Task: Add a signature Devin Parker containing With best regards, Devin Parker to email address softage.1@softage.net and add a label Copyrights
Action: Mouse moved to (329, 530)
Screenshot: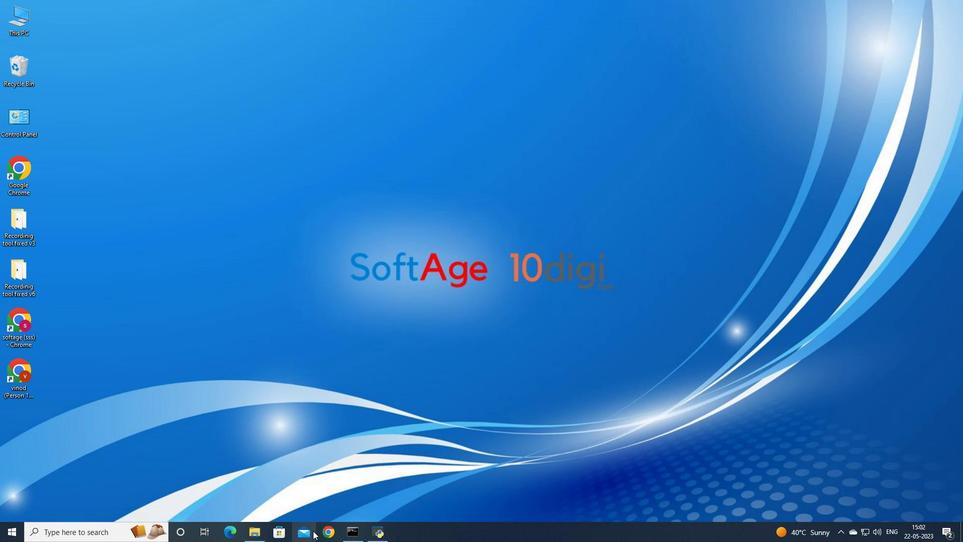 
Action: Mouse pressed left at (329, 530)
Screenshot: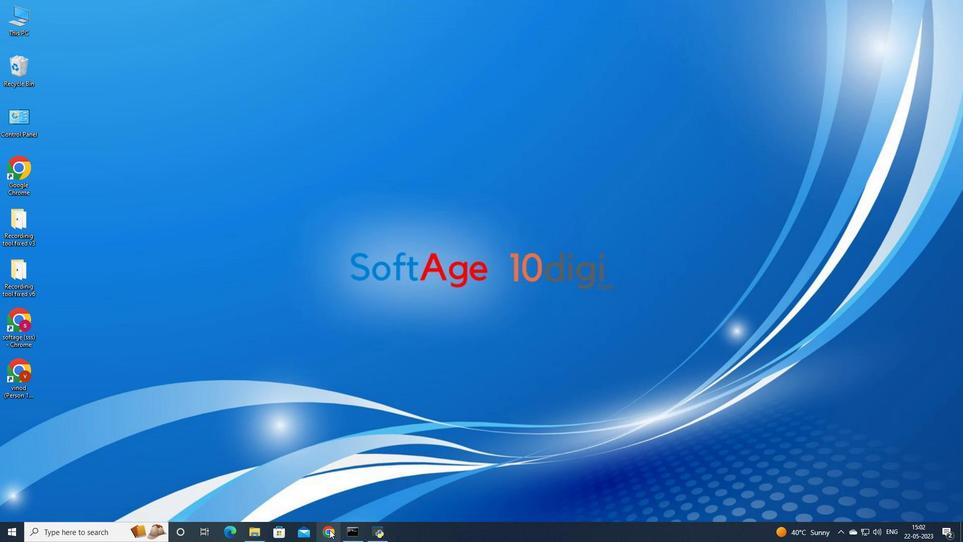 
Action: Mouse moved to (443, 320)
Screenshot: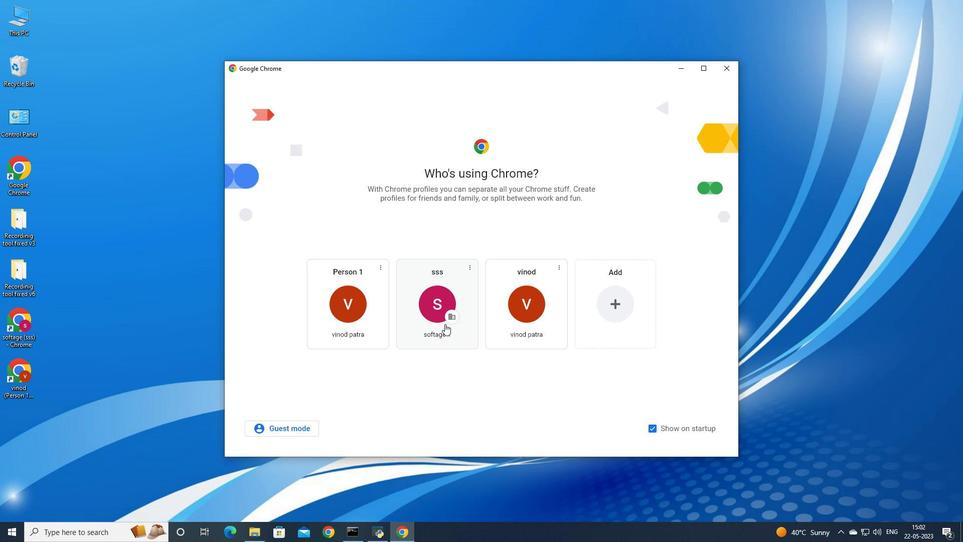
Action: Mouse pressed left at (443, 320)
Screenshot: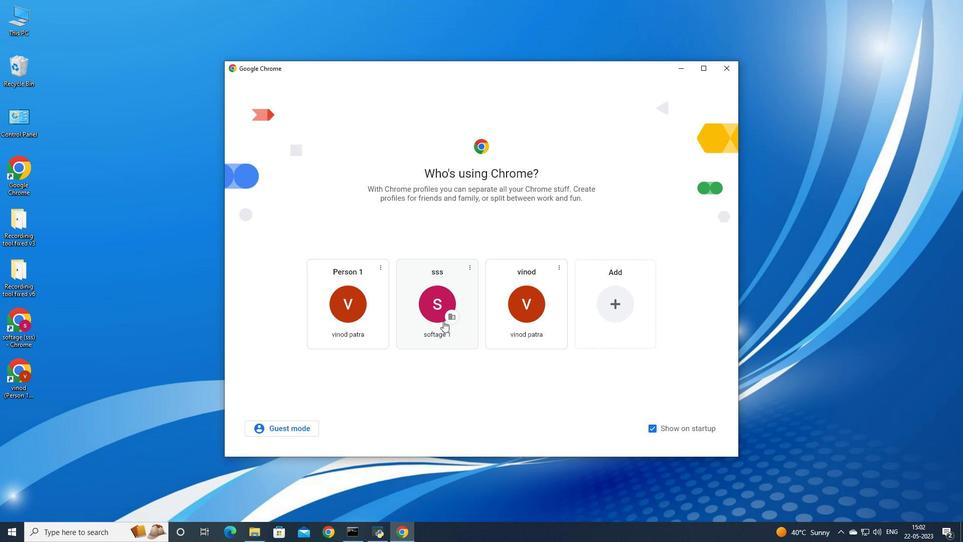 
Action: Mouse moved to (864, 45)
Screenshot: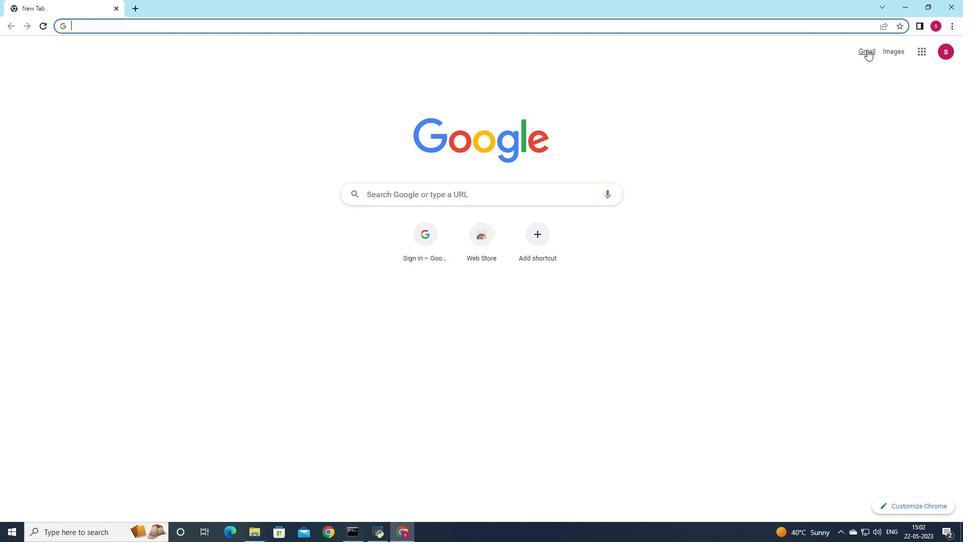 
Action: Mouse pressed left at (864, 45)
Screenshot: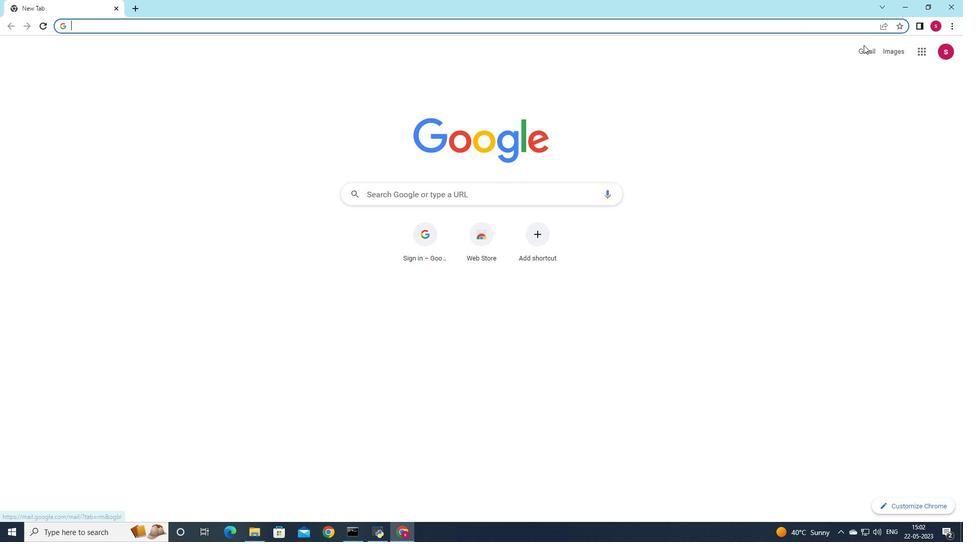 
Action: Mouse moved to (862, 51)
Screenshot: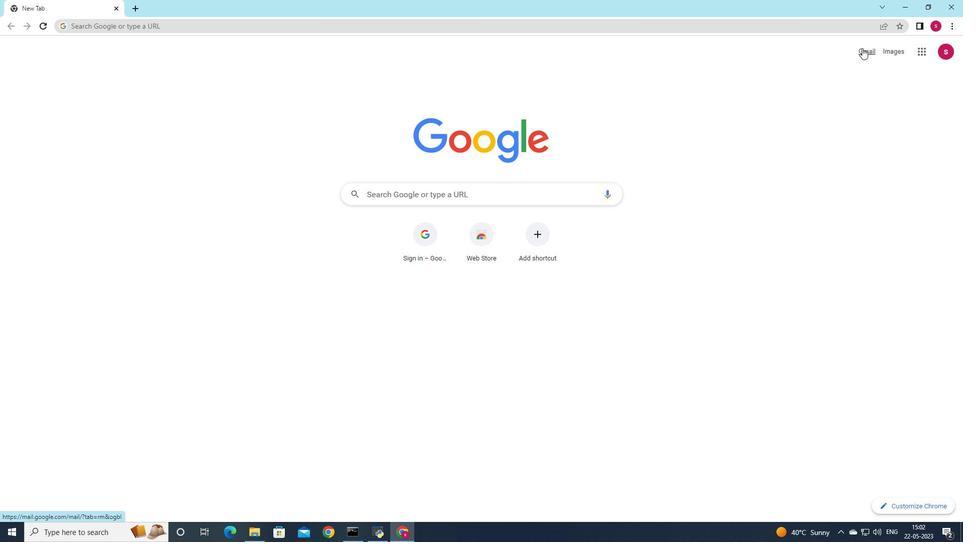 
Action: Mouse pressed left at (862, 51)
Screenshot: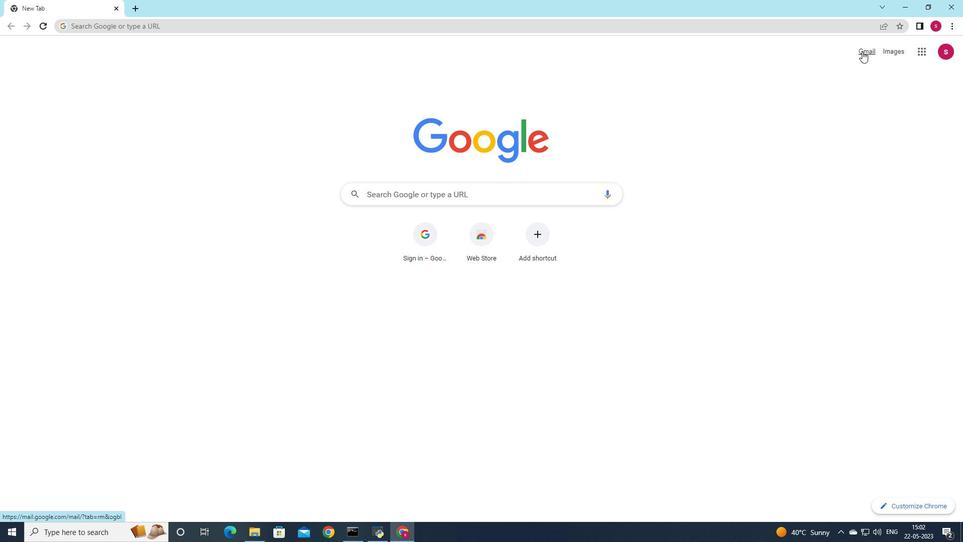 
Action: Mouse moved to (851, 68)
Screenshot: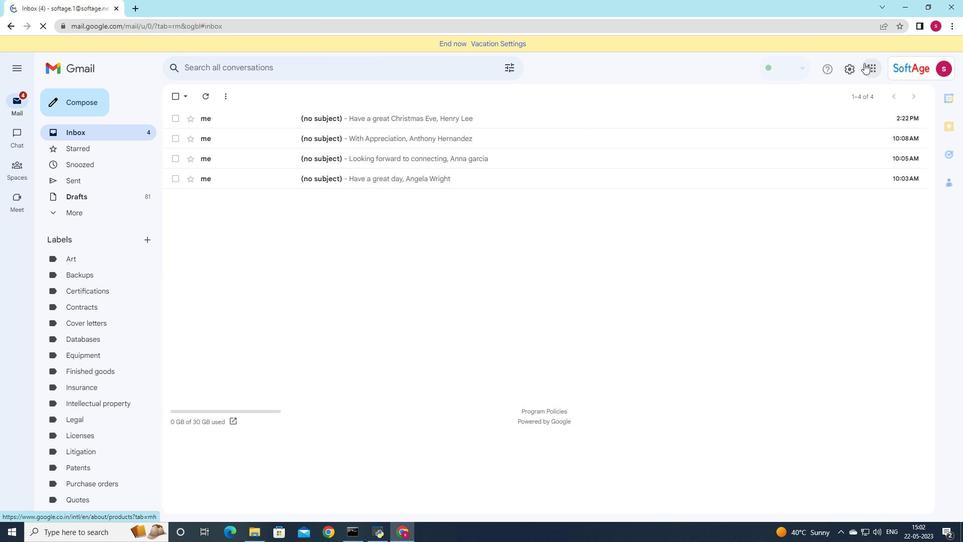 
Action: Mouse pressed left at (851, 68)
Screenshot: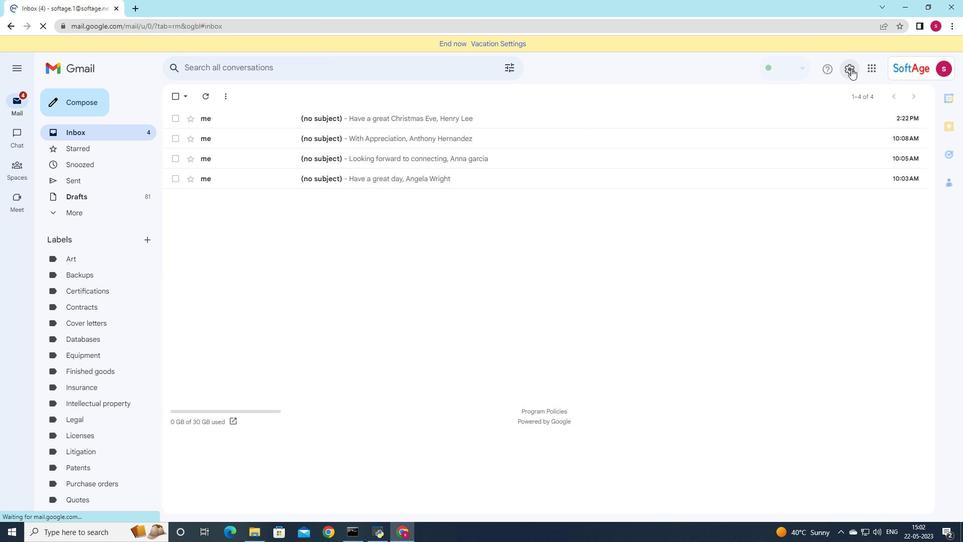 
Action: Mouse moved to (851, 69)
Screenshot: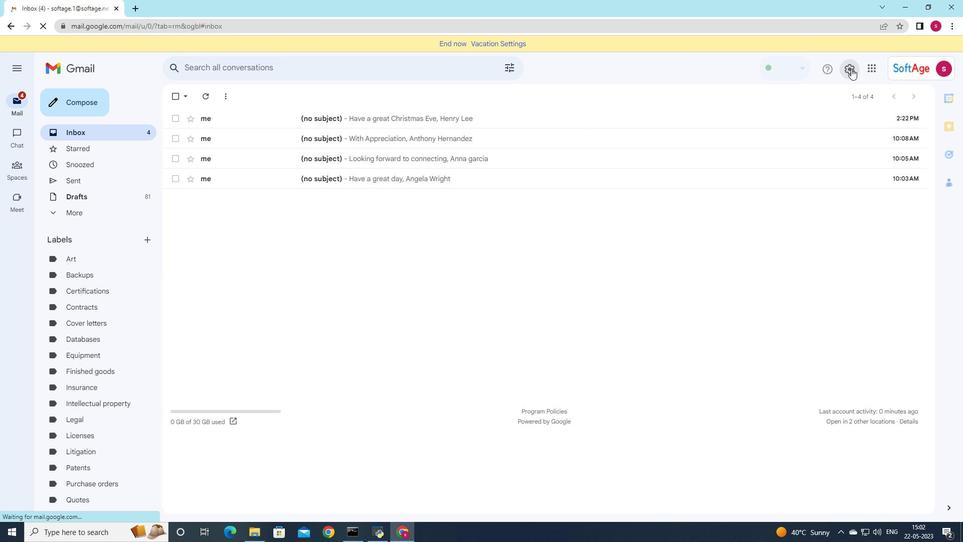 
Action: Mouse pressed left at (851, 69)
Screenshot: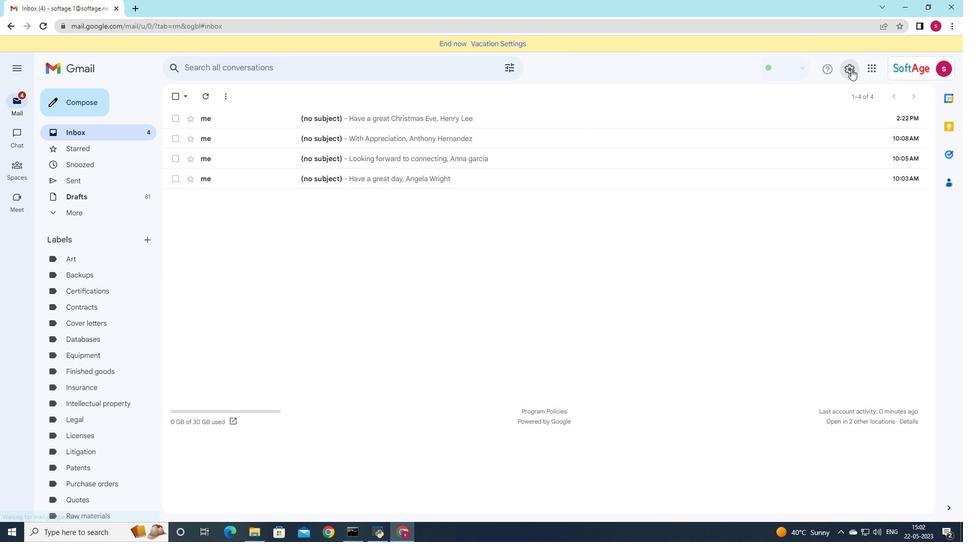 
Action: Mouse pressed left at (851, 69)
Screenshot: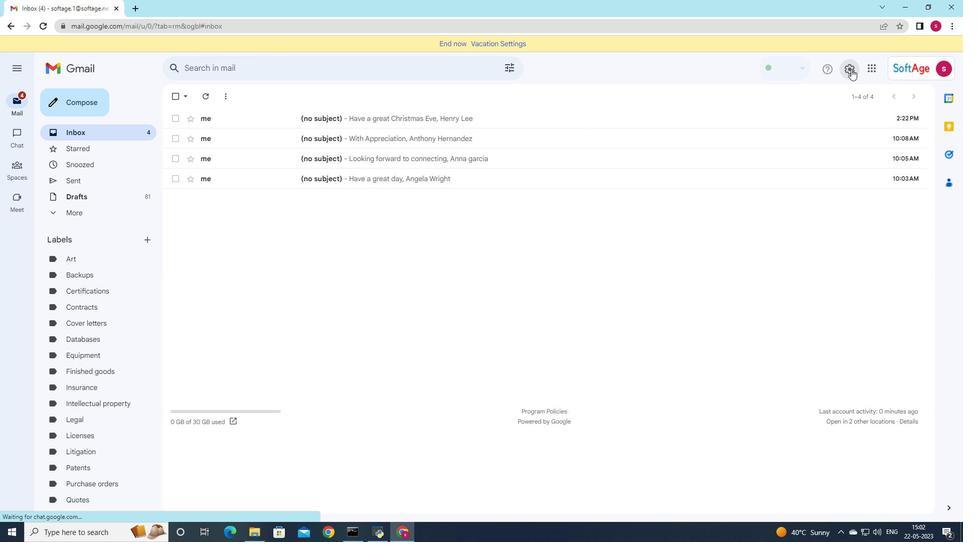 
Action: Mouse moved to (891, 120)
Screenshot: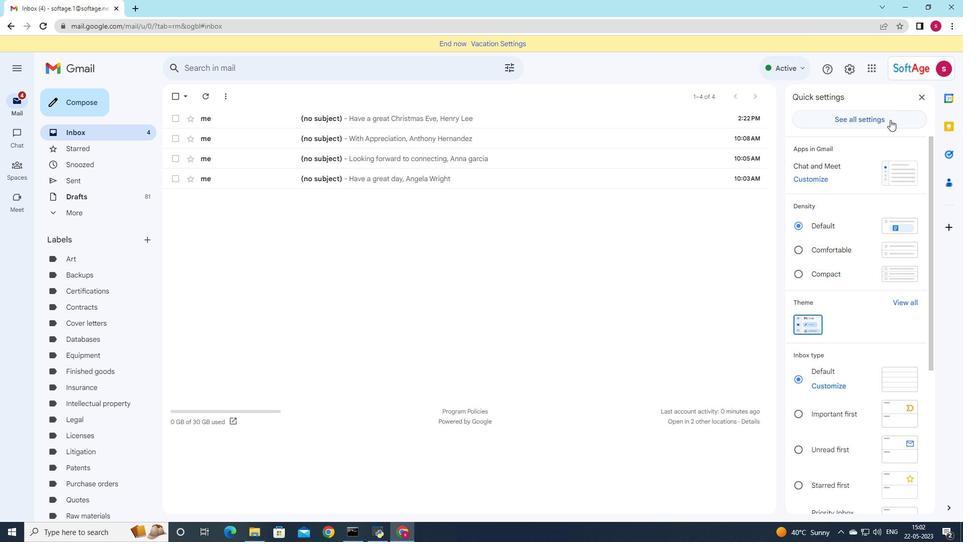 
Action: Mouse pressed left at (891, 120)
Screenshot: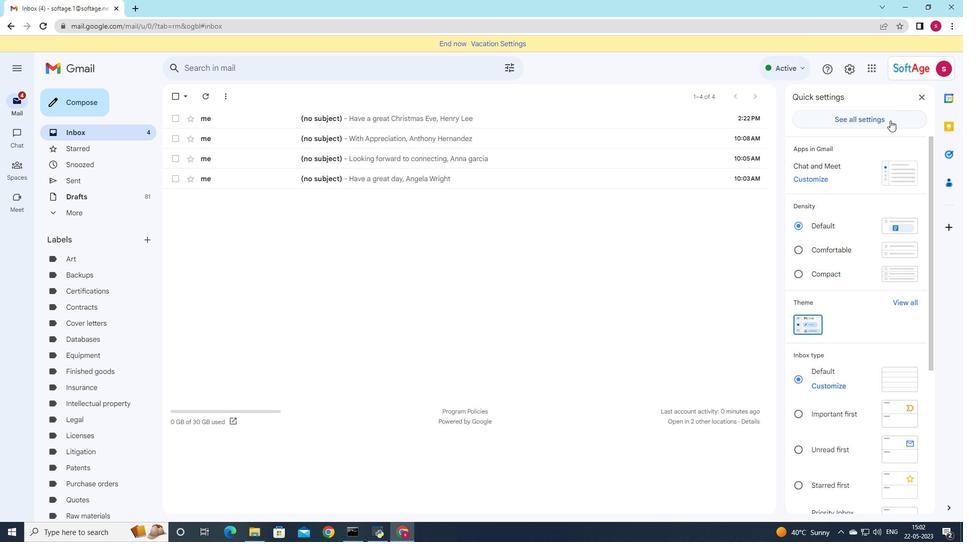 
Action: Mouse moved to (475, 218)
Screenshot: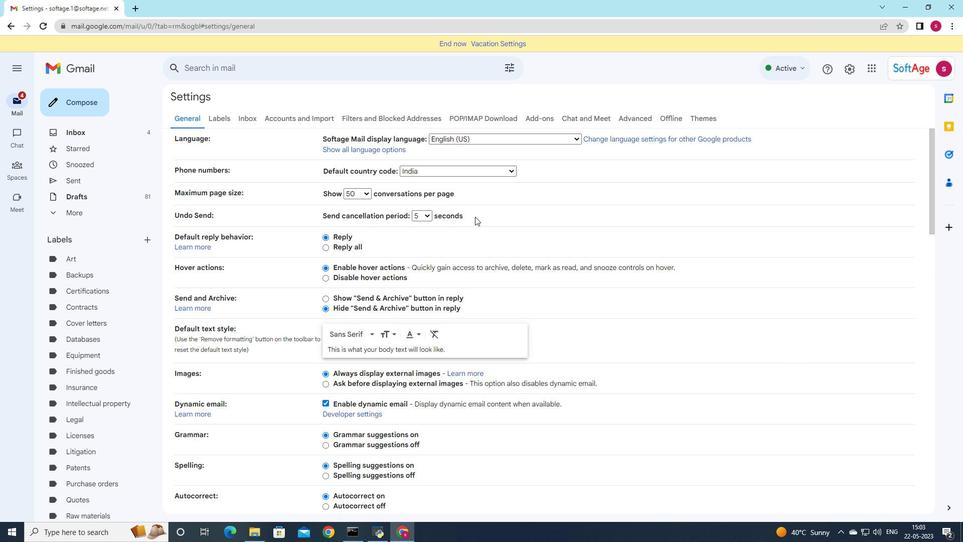 
Action: Mouse scrolled (475, 218) with delta (0, 0)
Screenshot: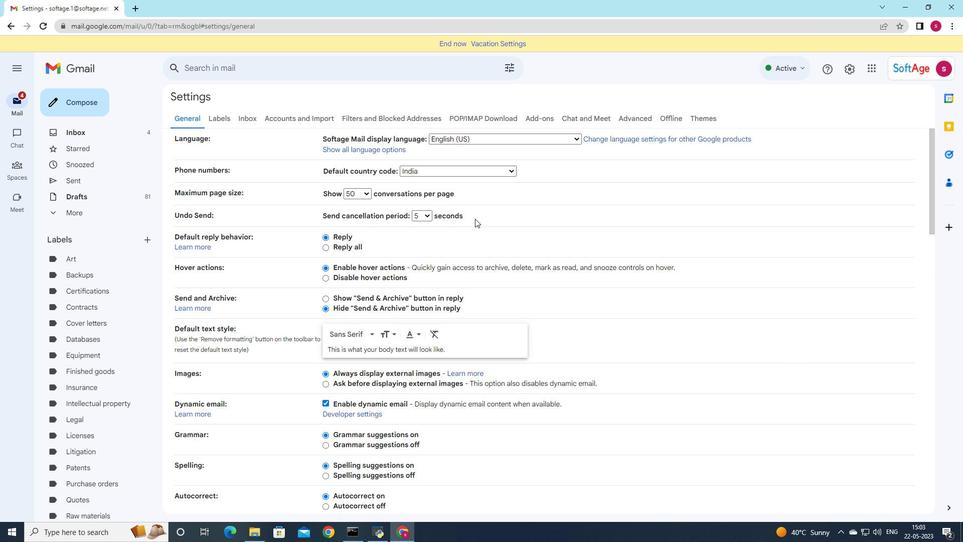 
Action: Mouse moved to (474, 227)
Screenshot: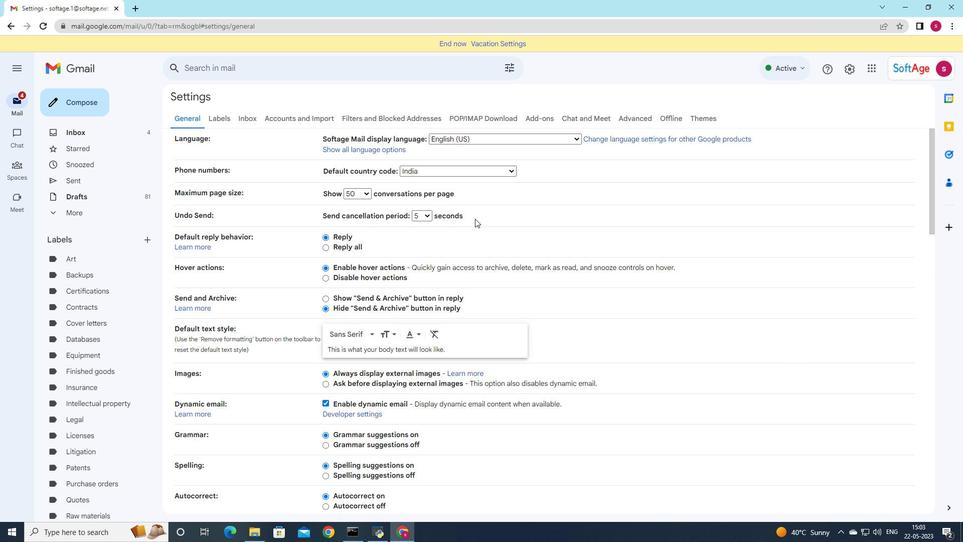 
Action: Mouse scrolled (474, 227) with delta (0, 0)
Screenshot: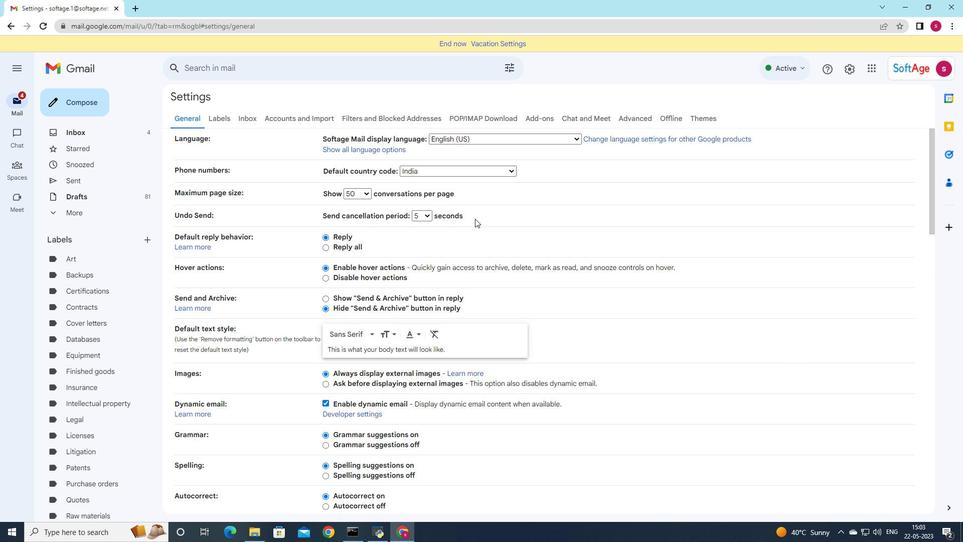 
Action: Mouse moved to (476, 231)
Screenshot: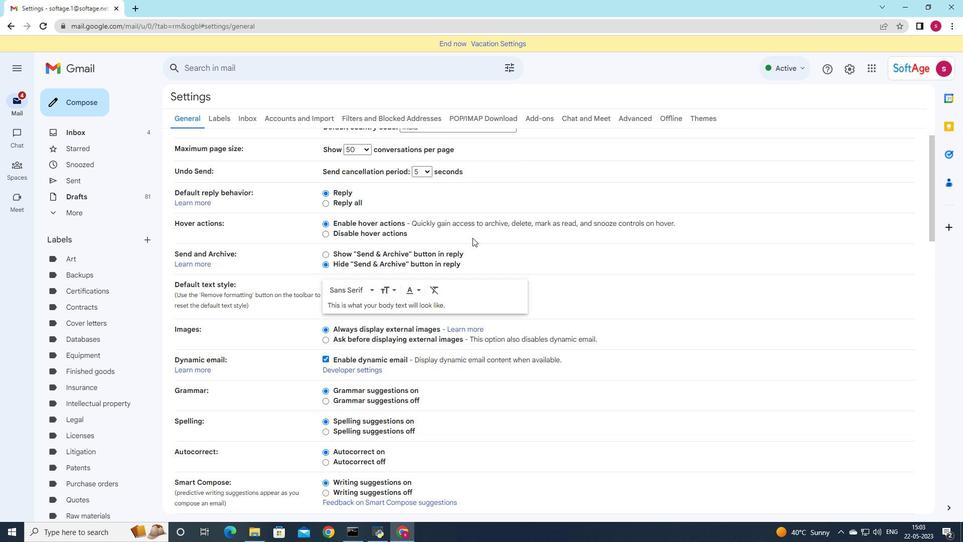 
Action: Mouse scrolled (476, 230) with delta (0, 0)
Screenshot: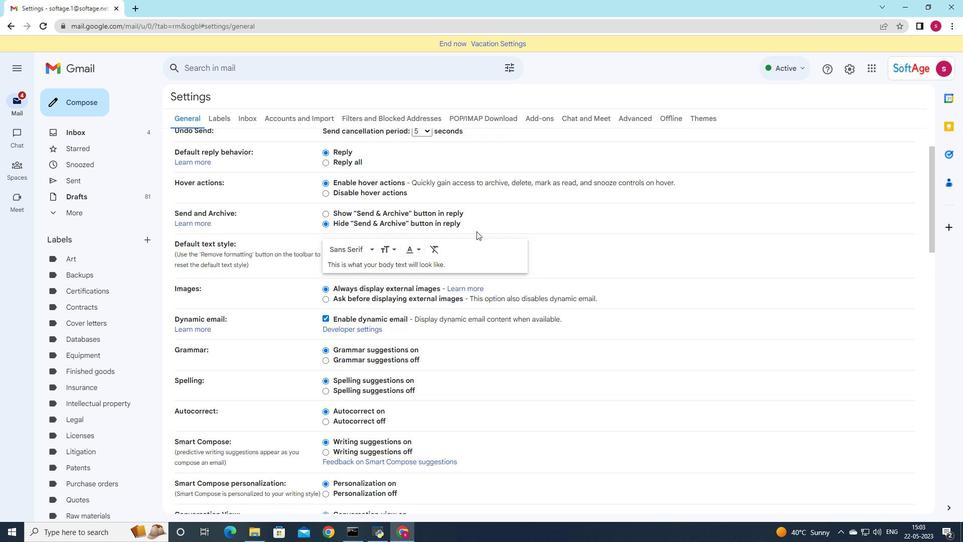 
Action: Mouse scrolled (476, 230) with delta (0, 0)
Screenshot: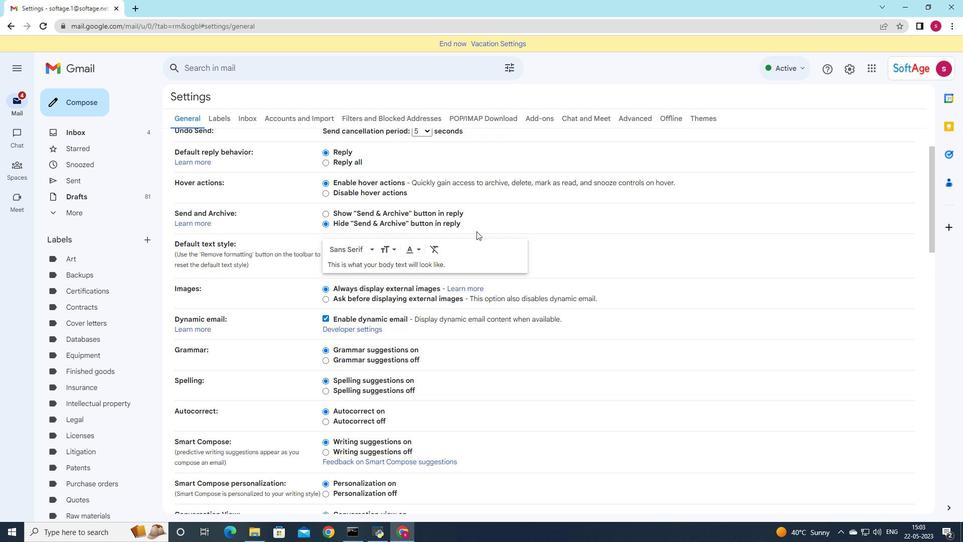 
Action: Mouse scrolled (476, 230) with delta (0, 0)
Screenshot: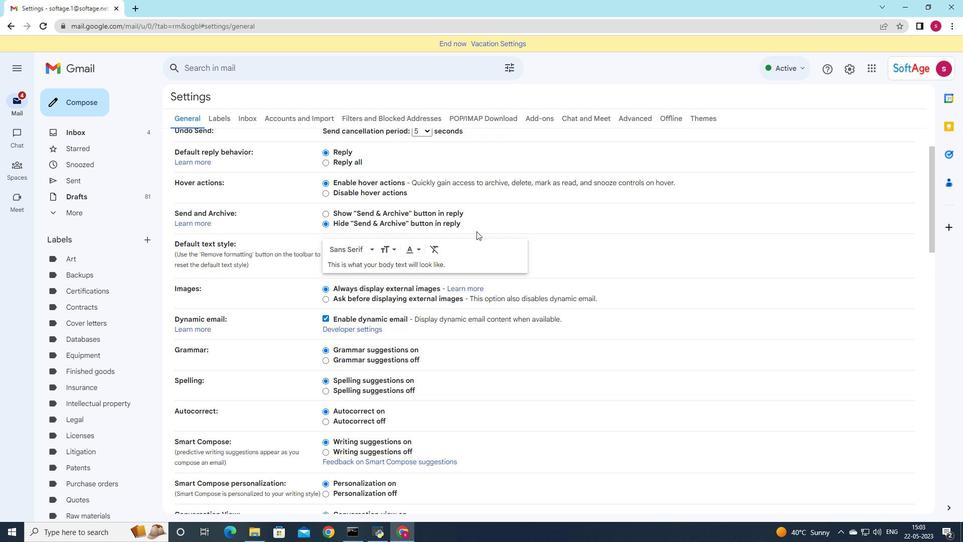 
Action: Mouse scrolled (476, 230) with delta (0, 0)
Screenshot: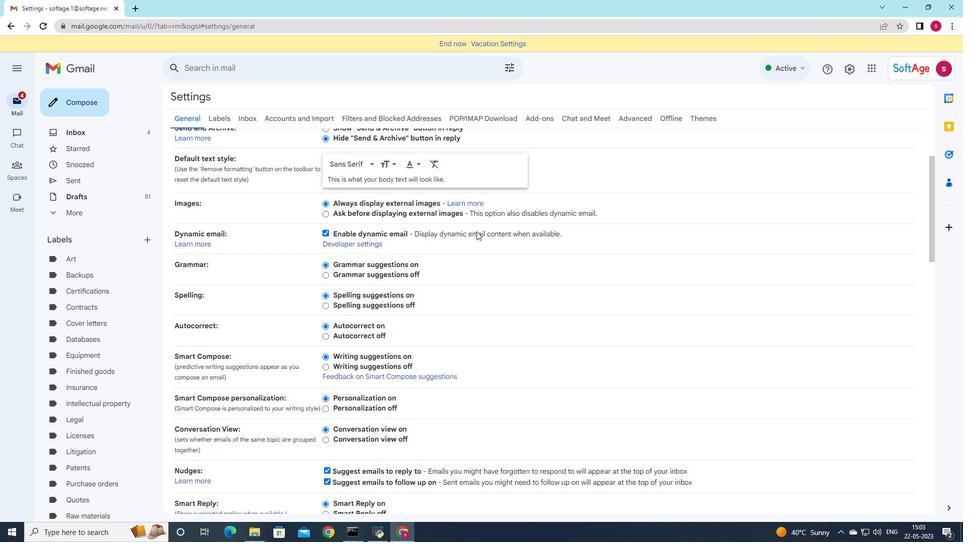 
Action: Mouse scrolled (476, 230) with delta (0, 0)
Screenshot: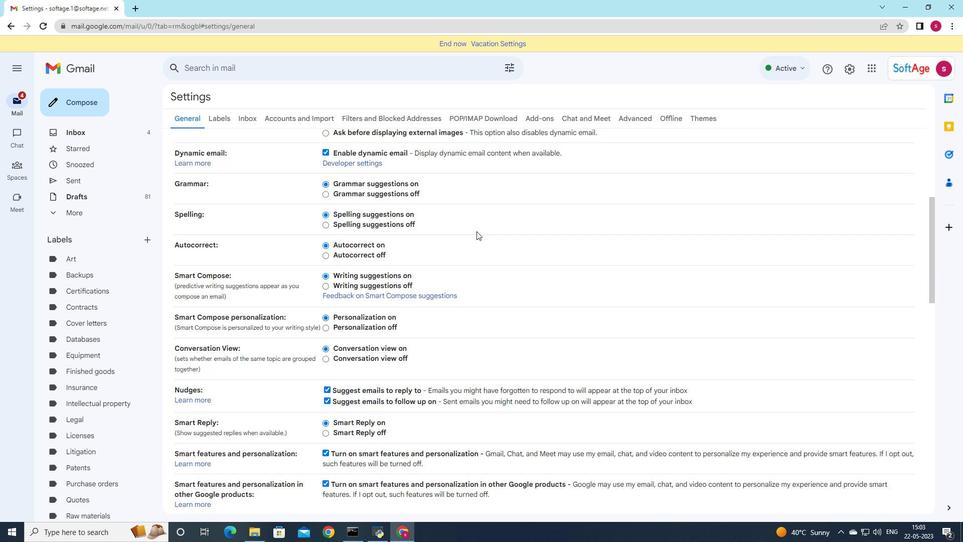 
Action: Mouse scrolled (476, 230) with delta (0, 0)
Screenshot: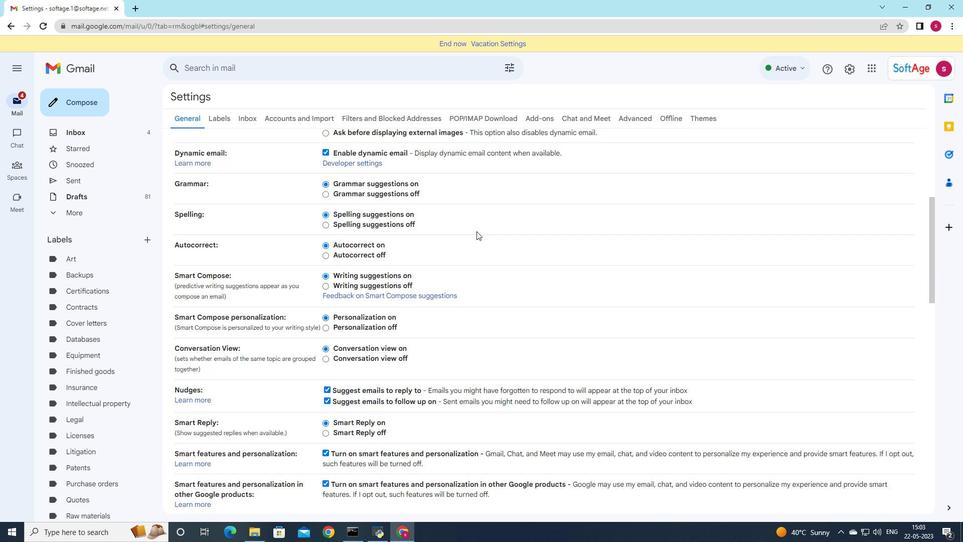 
Action: Mouse scrolled (476, 230) with delta (0, 0)
Screenshot: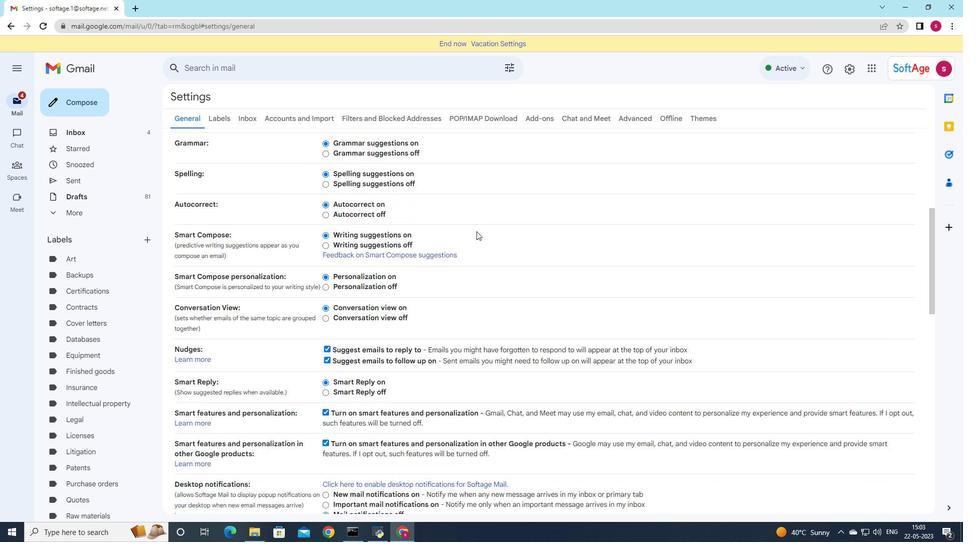 
Action: Mouse scrolled (476, 230) with delta (0, 0)
Screenshot: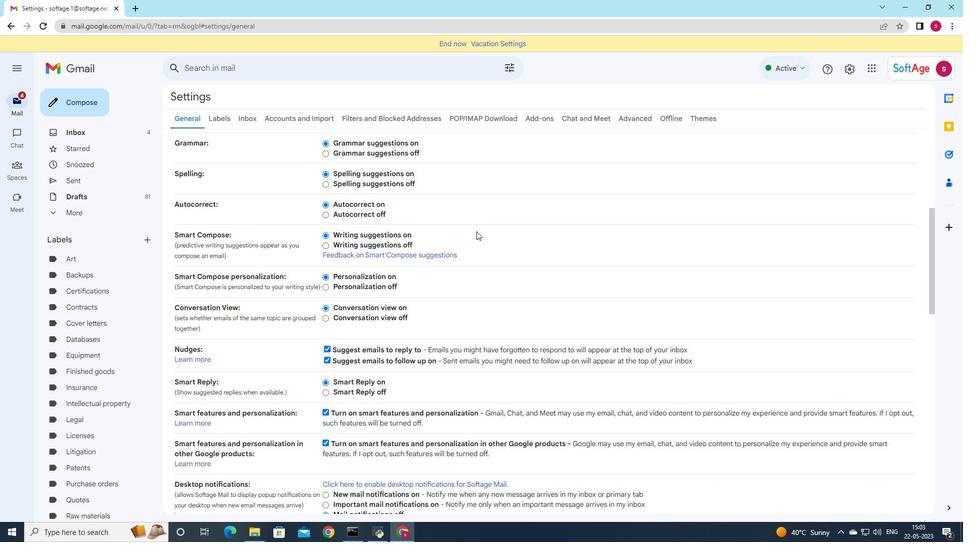 
Action: Mouse scrolled (476, 230) with delta (0, 0)
Screenshot: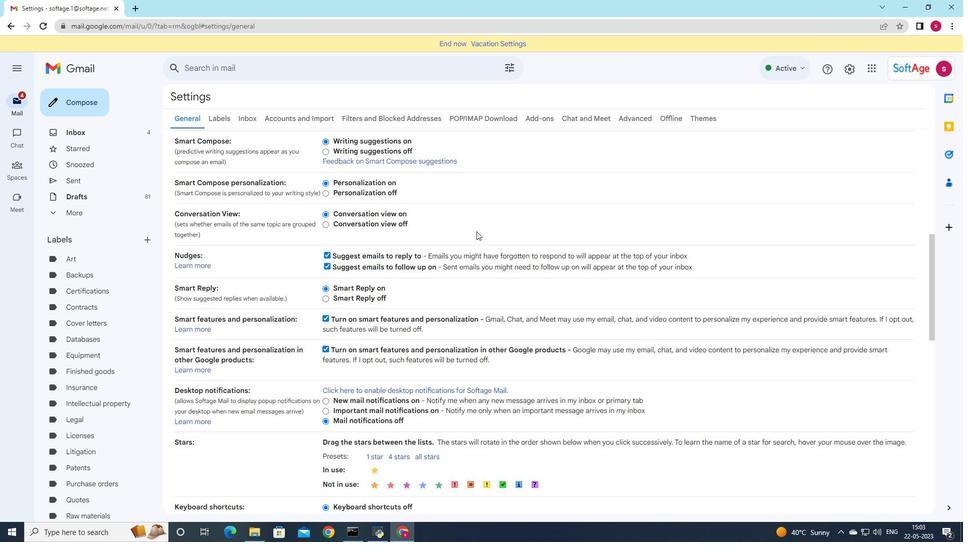 
Action: Mouse scrolled (476, 230) with delta (0, 0)
Screenshot: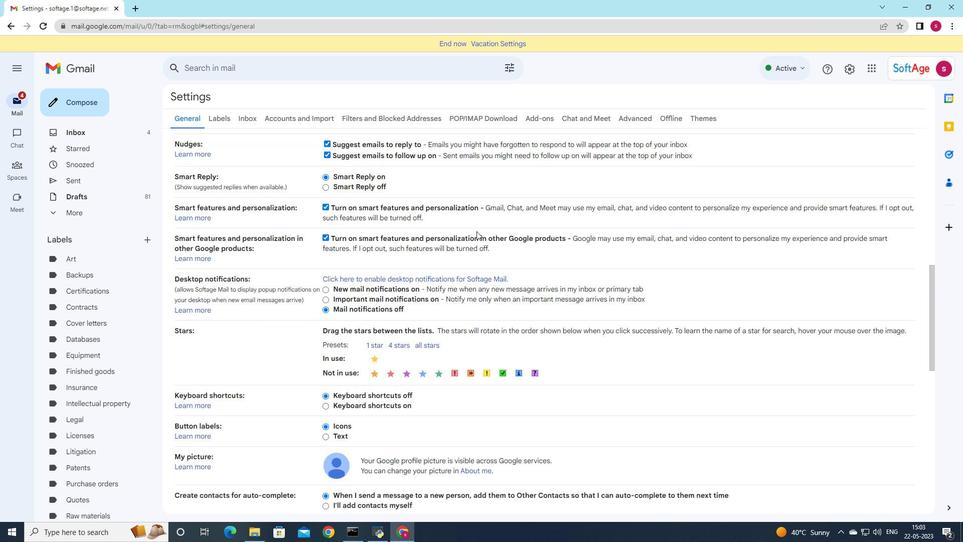 
Action: Mouse scrolled (476, 230) with delta (0, 0)
Screenshot: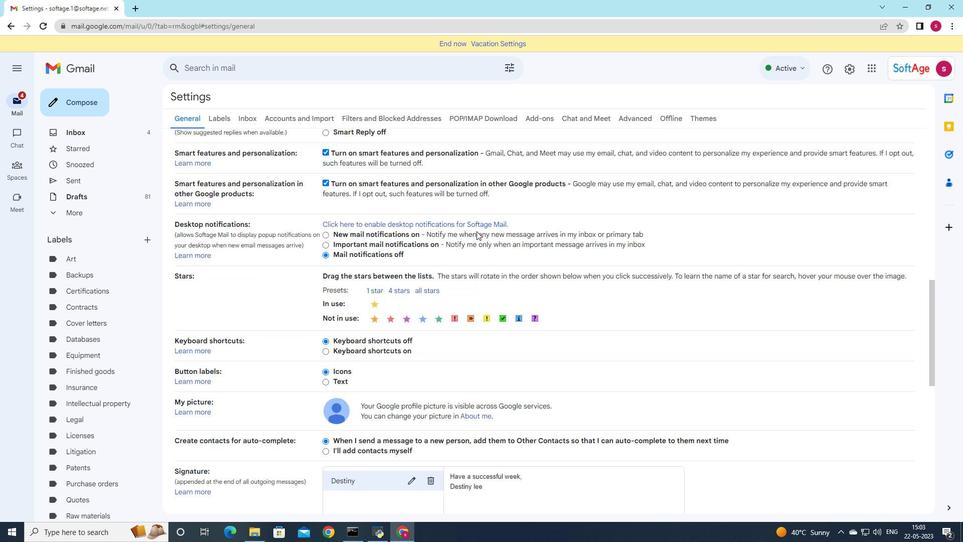 
Action: Mouse moved to (432, 379)
Screenshot: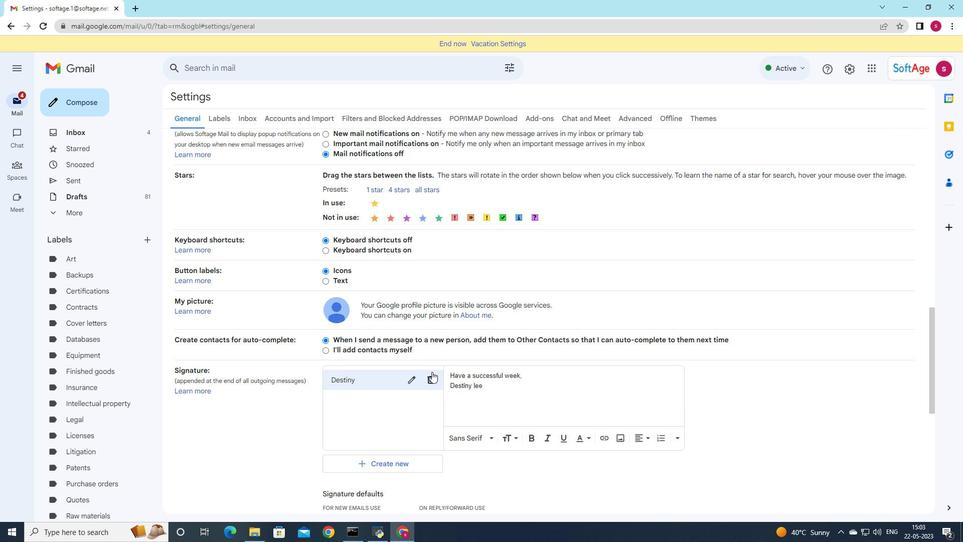 
Action: Mouse pressed left at (432, 379)
Screenshot: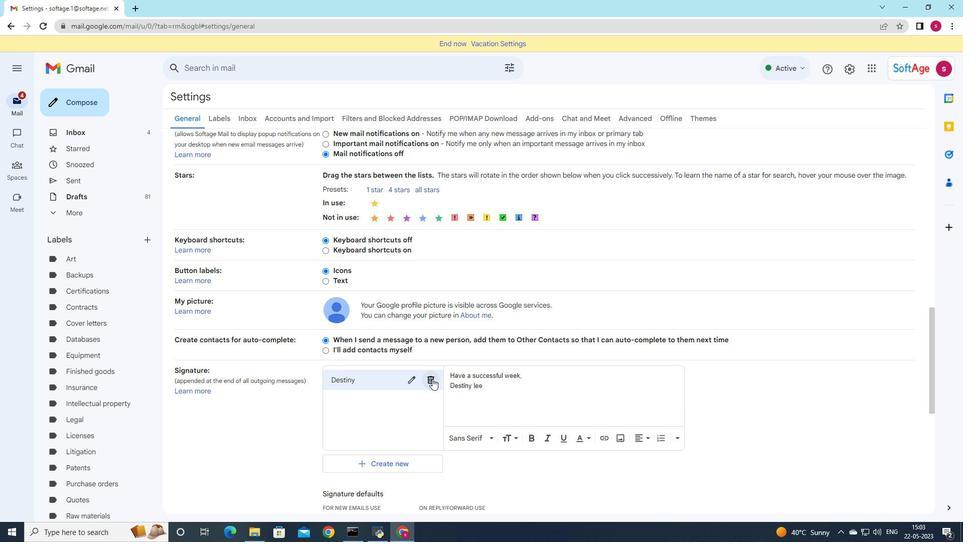 
Action: Mouse moved to (555, 298)
Screenshot: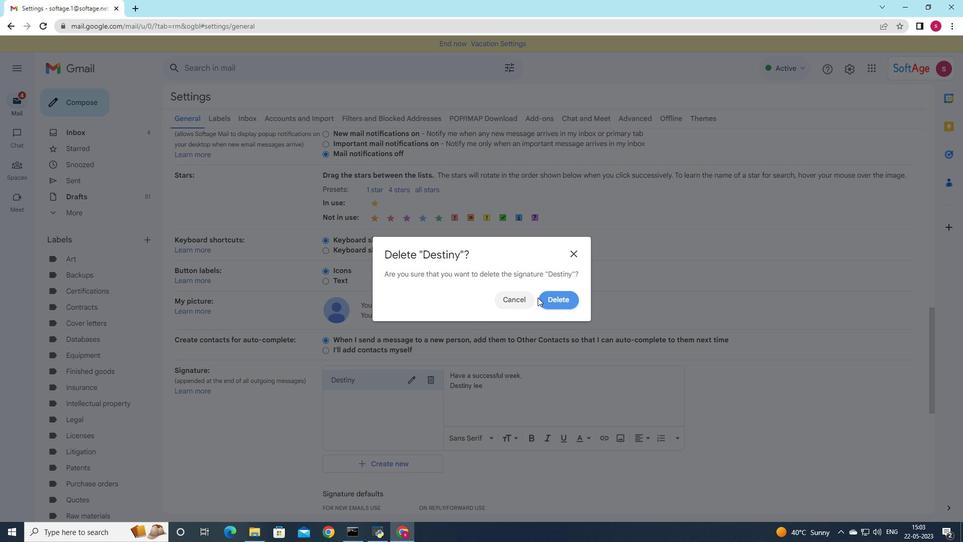 
Action: Mouse pressed left at (555, 298)
Screenshot: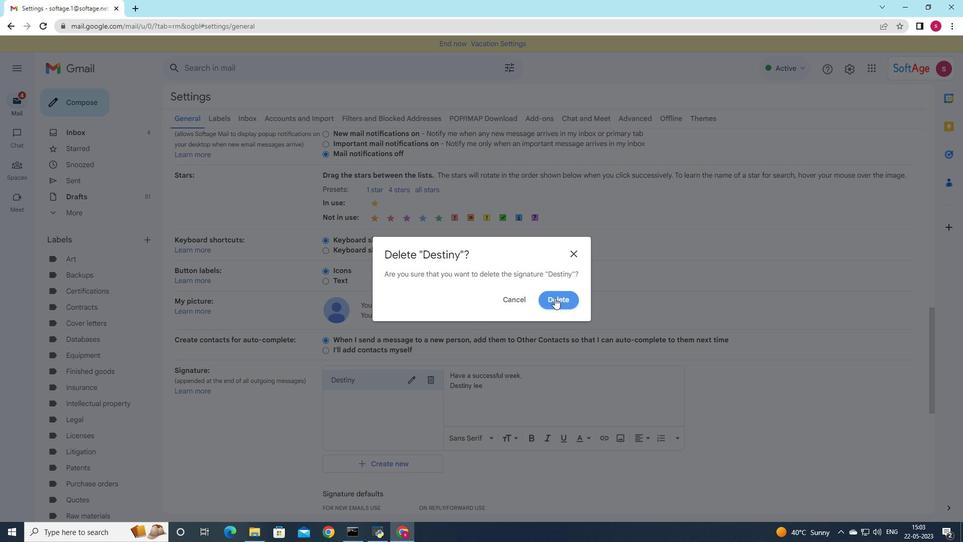 
Action: Mouse moved to (548, 316)
Screenshot: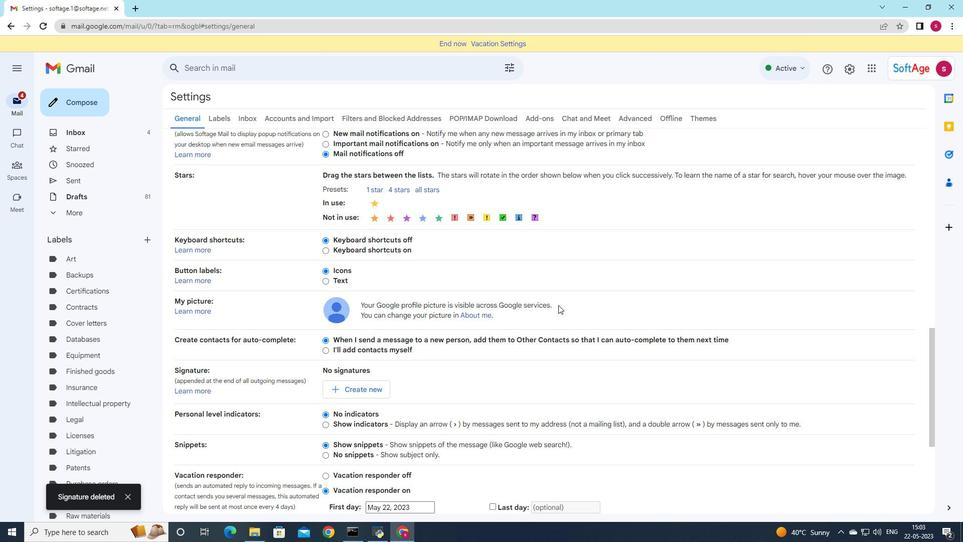 
Action: Mouse scrolled (548, 315) with delta (0, 0)
Screenshot: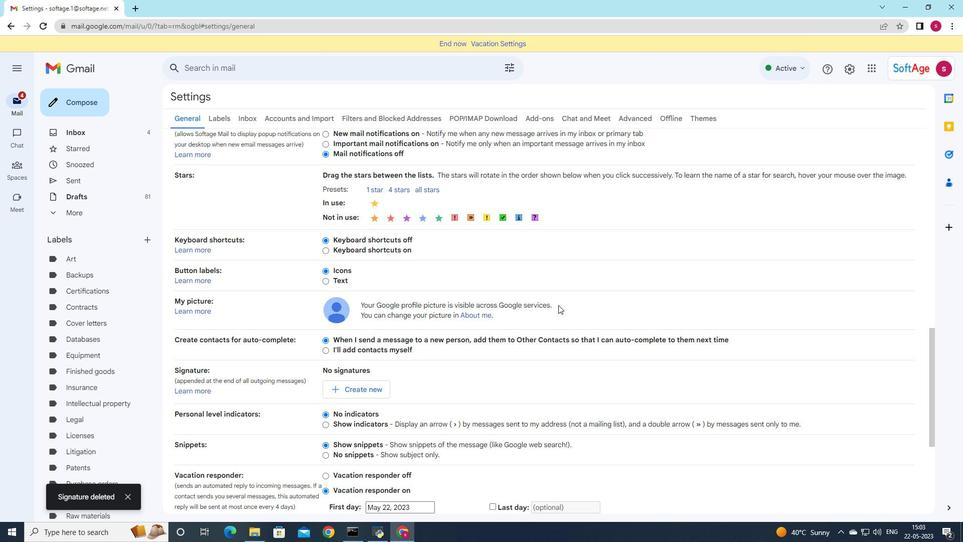 
Action: Mouse moved to (545, 317)
Screenshot: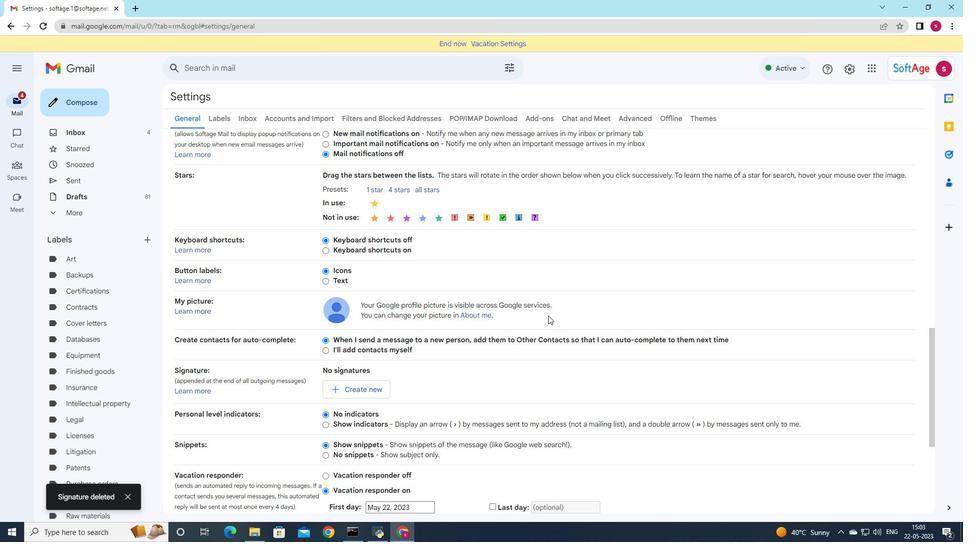 
Action: Mouse scrolled (545, 316) with delta (0, 0)
Screenshot: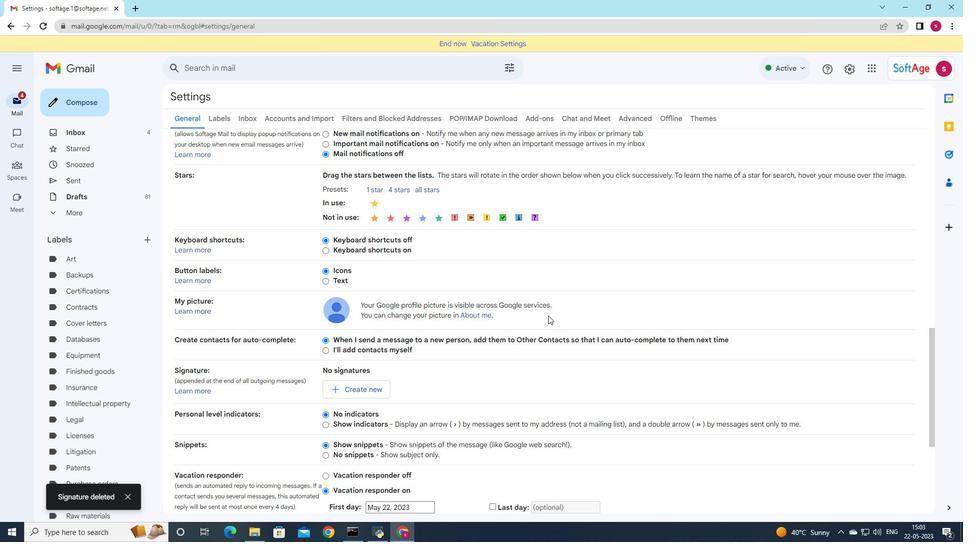 
Action: Mouse moved to (540, 320)
Screenshot: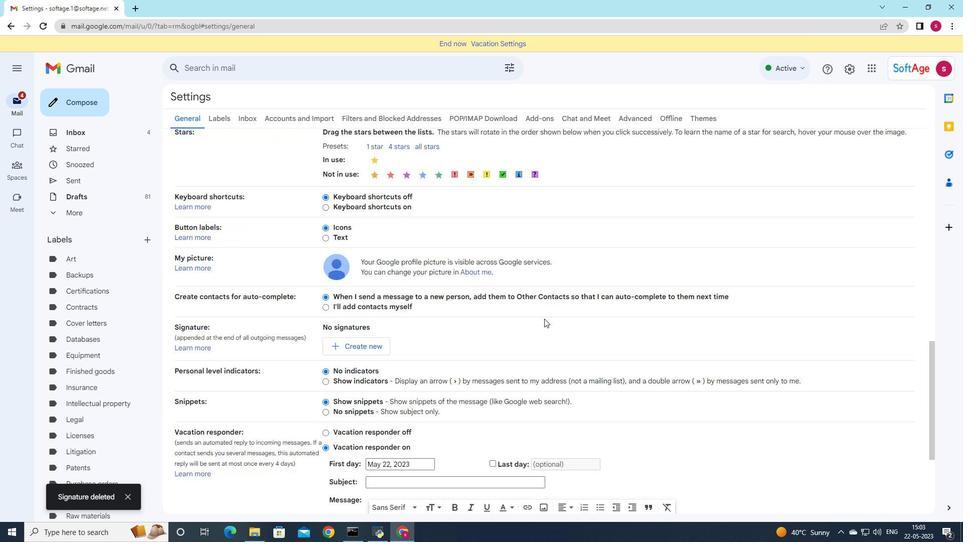 
Action: Mouse scrolled (543, 318) with delta (0, 0)
Screenshot: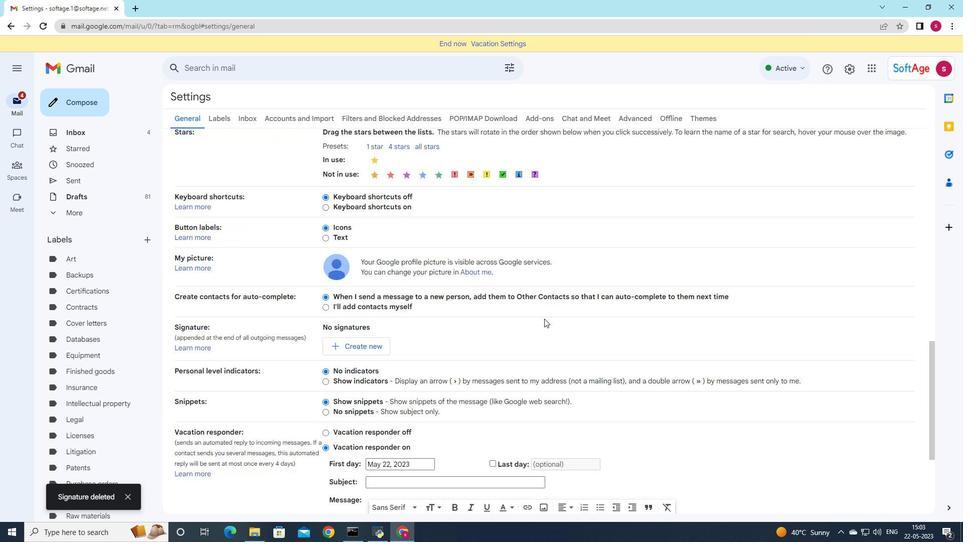 
Action: Mouse moved to (520, 332)
Screenshot: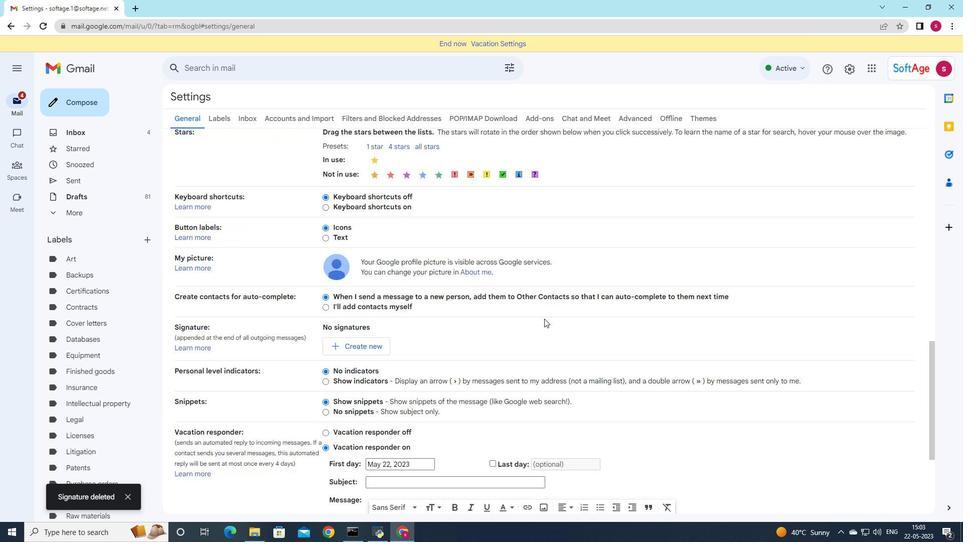 
Action: Mouse scrolled (538, 321) with delta (0, 0)
Screenshot: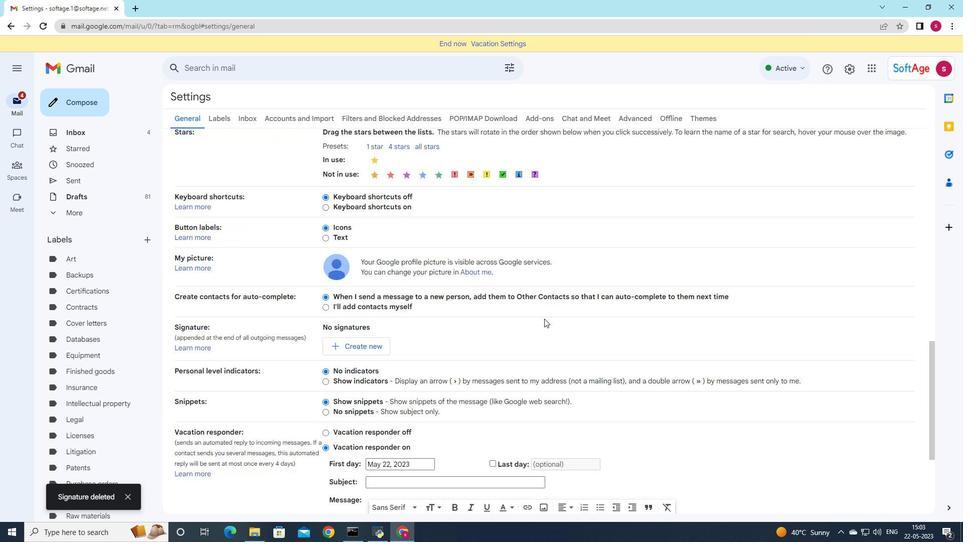 
Action: Mouse moved to (520, 332)
Screenshot: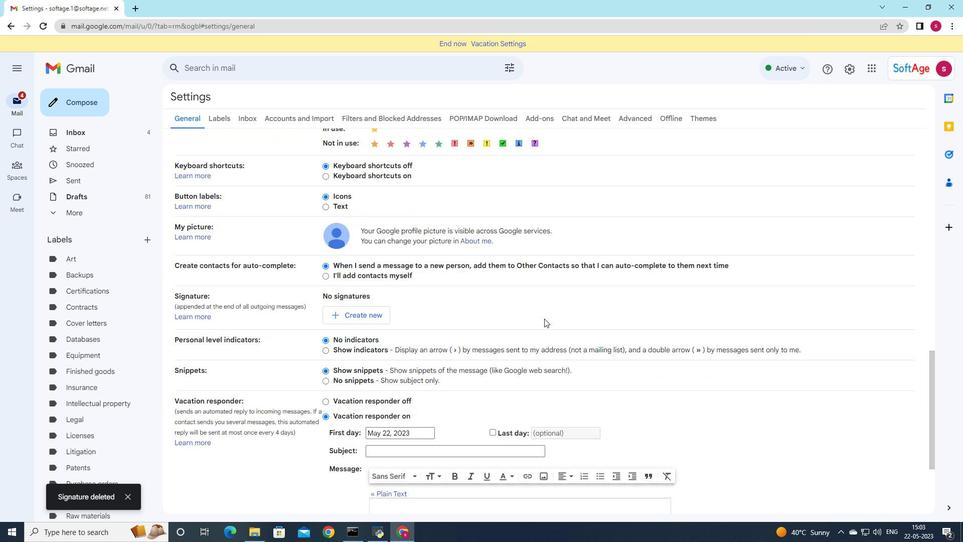 
Action: Mouse scrolled (520, 331) with delta (0, 0)
Screenshot: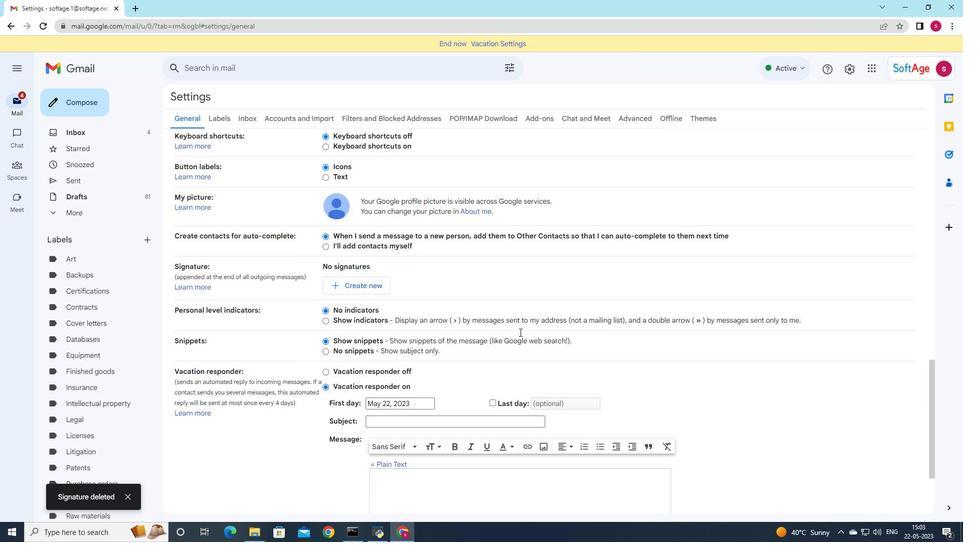 
Action: Mouse scrolled (520, 331) with delta (0, 0)
Screenshot: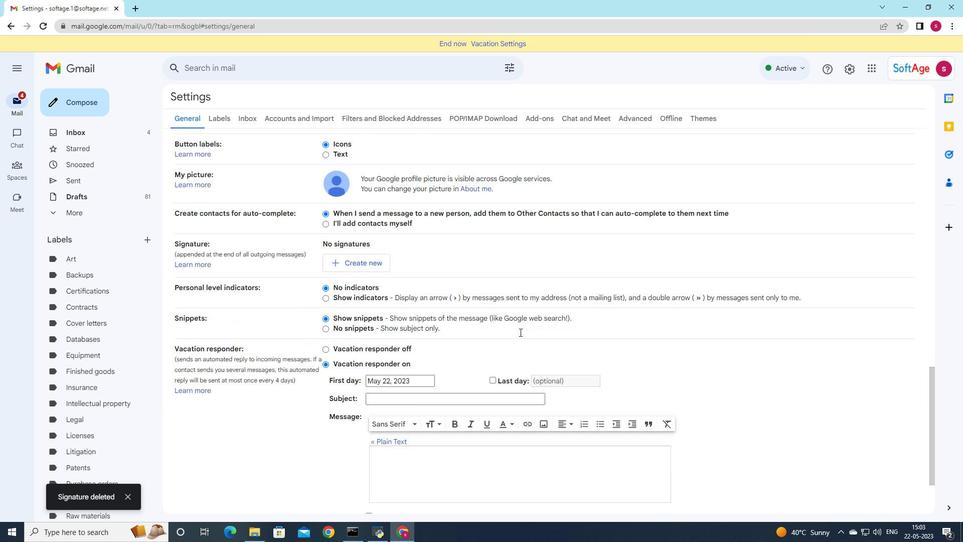
Action: Mouse scrolled (520, 331) with delta (0, 0)
Screenshot: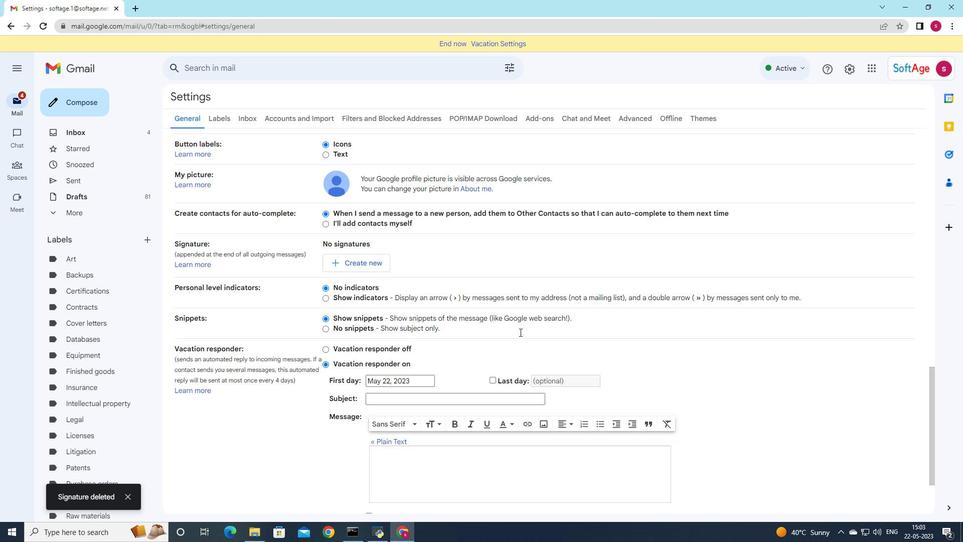 
Action: Mouse scrolled (520, 331) with delta (0, 0)
Screenshot: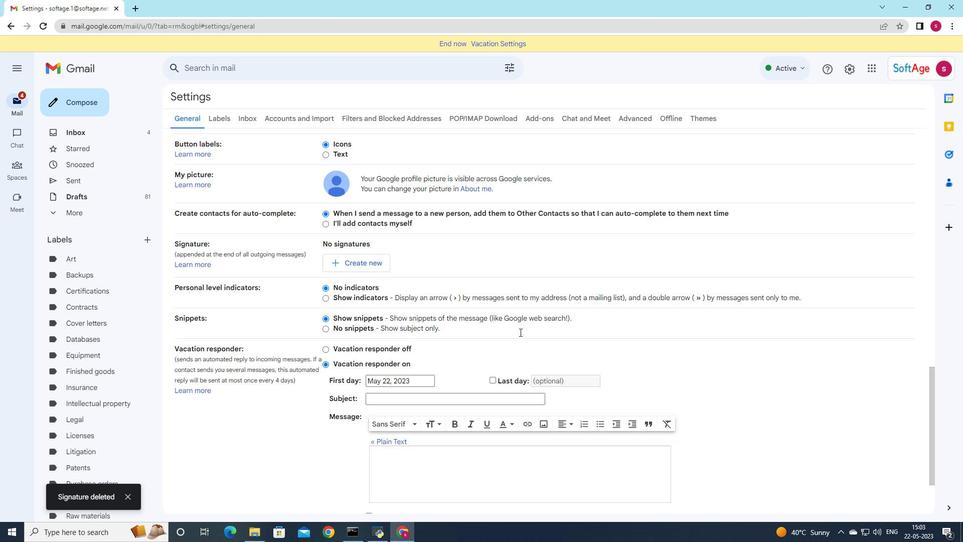 
Action: Mouse moved to (397, 261)
Screenshot: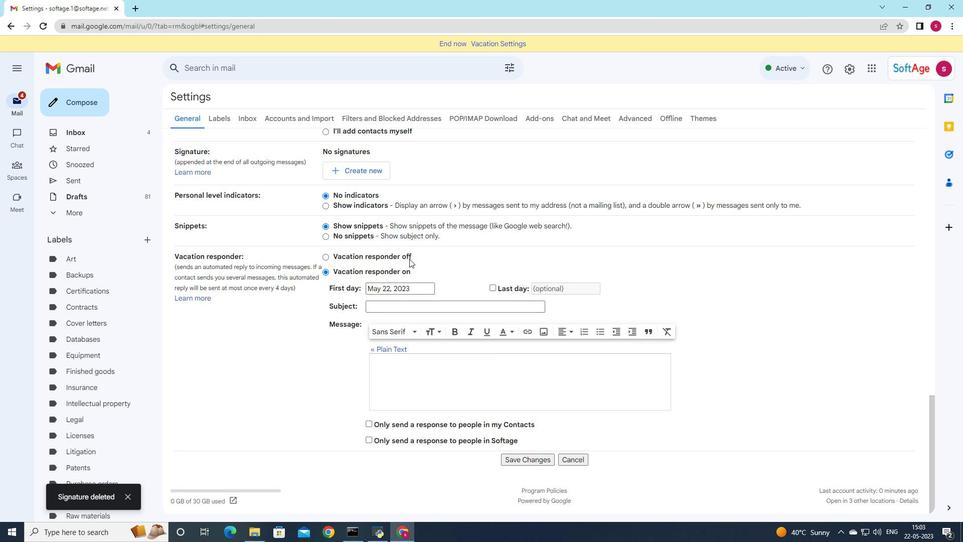 
Action: Mouse scrolled (397, 262) with delta (0, 0)
Screenshot: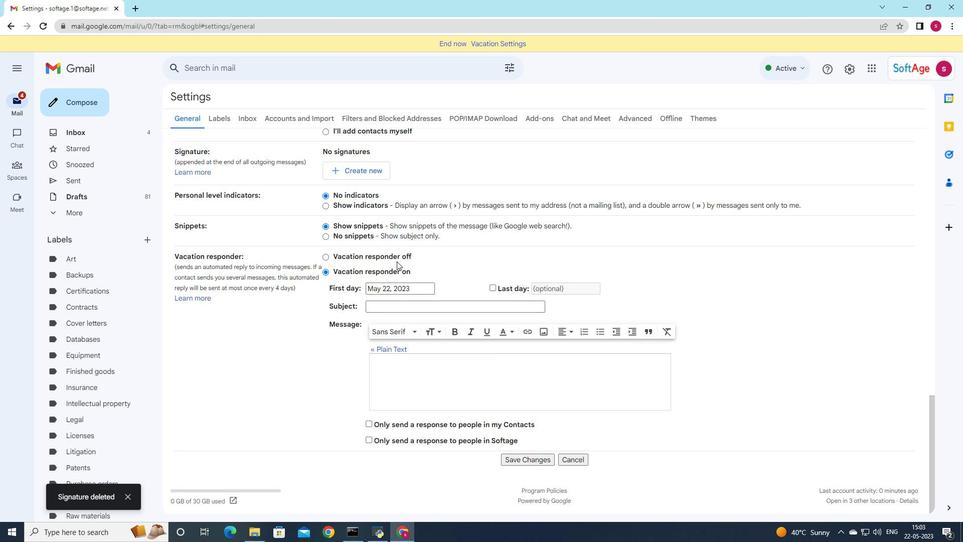 
Action: Mouse moved to (365, 217)
Screenshot: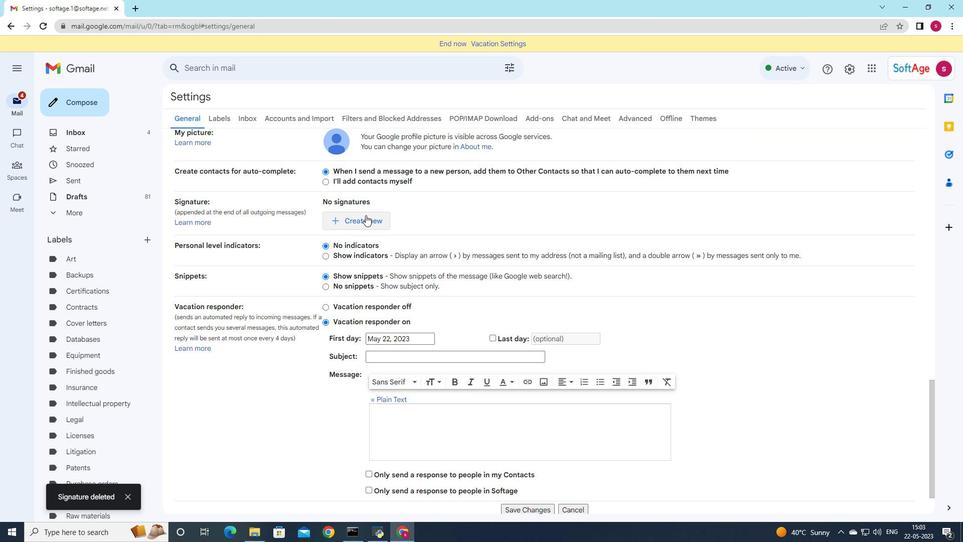 
Action: Mouse pressed left at (365, 217)
Screenshot: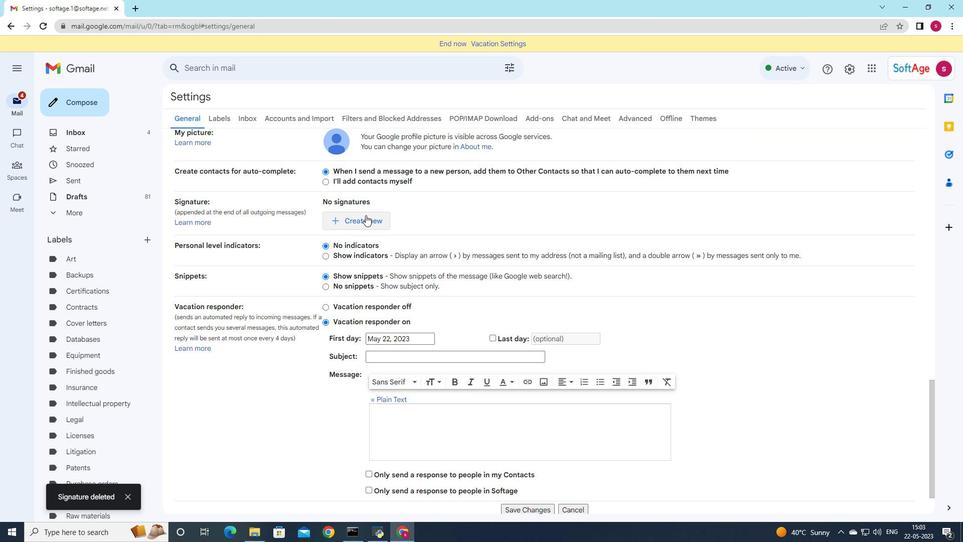 
Action: Mouse moved to (422, 292)
Screenshot: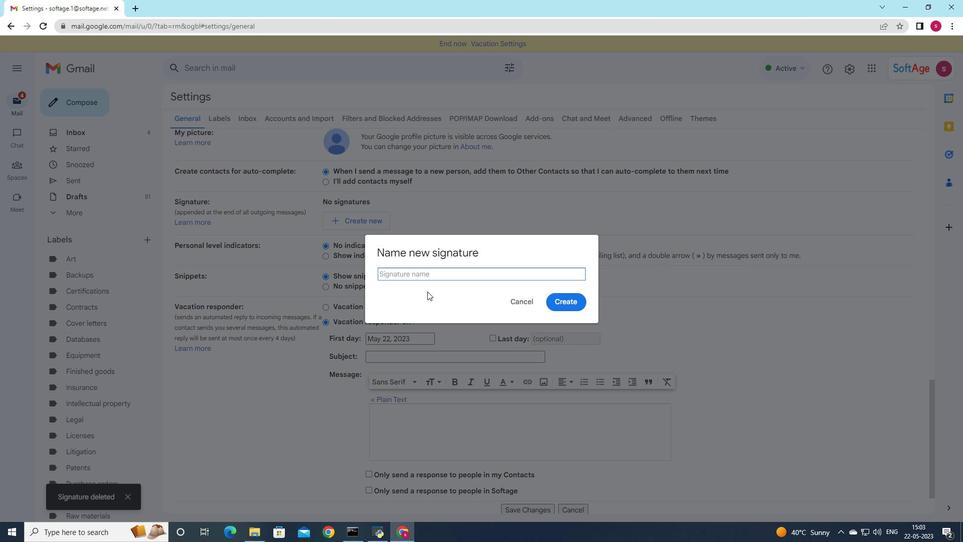 
Action: Key pressed <Key.shift>Devin
Screenshot: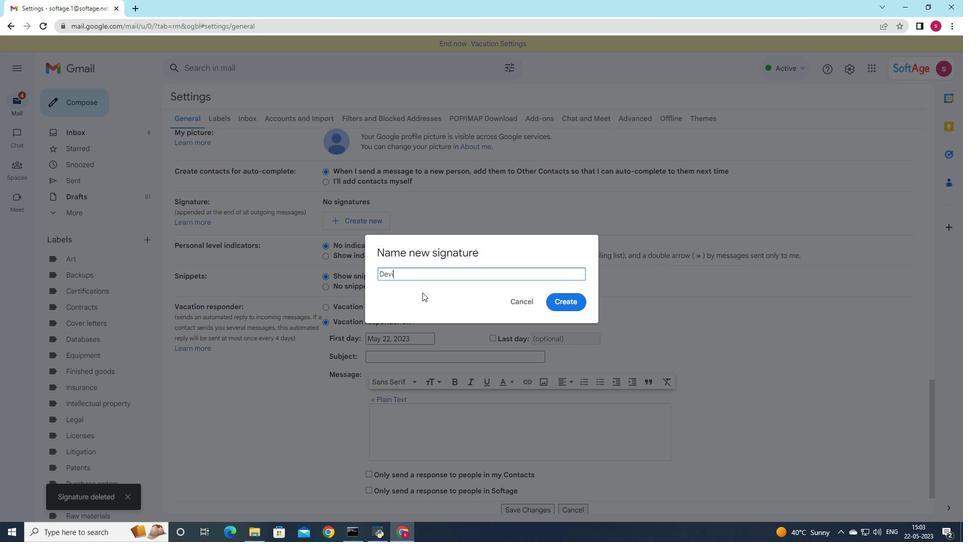 
Action: Mouse moved to (572, 306)
Screenshot: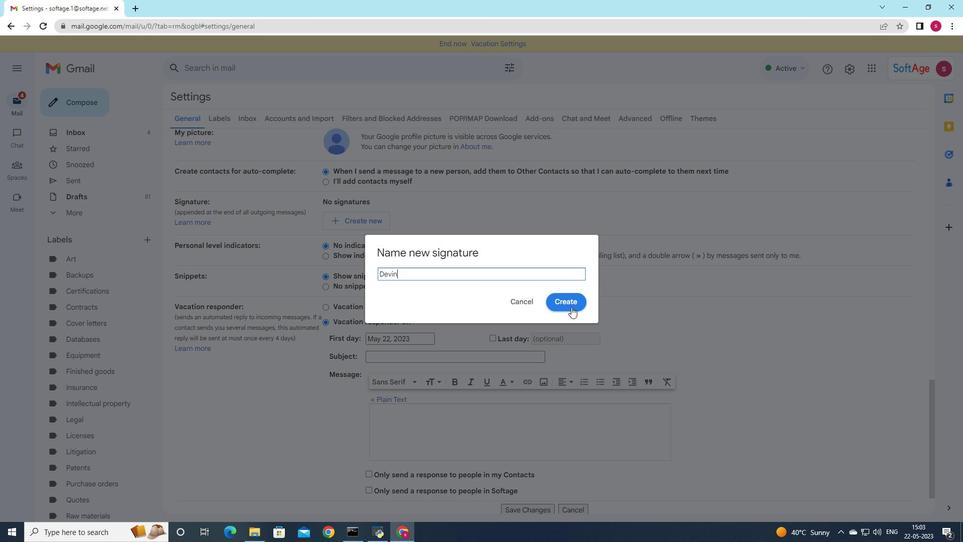 
Action: Mouse pressed left at (572, 306)
Screenshot: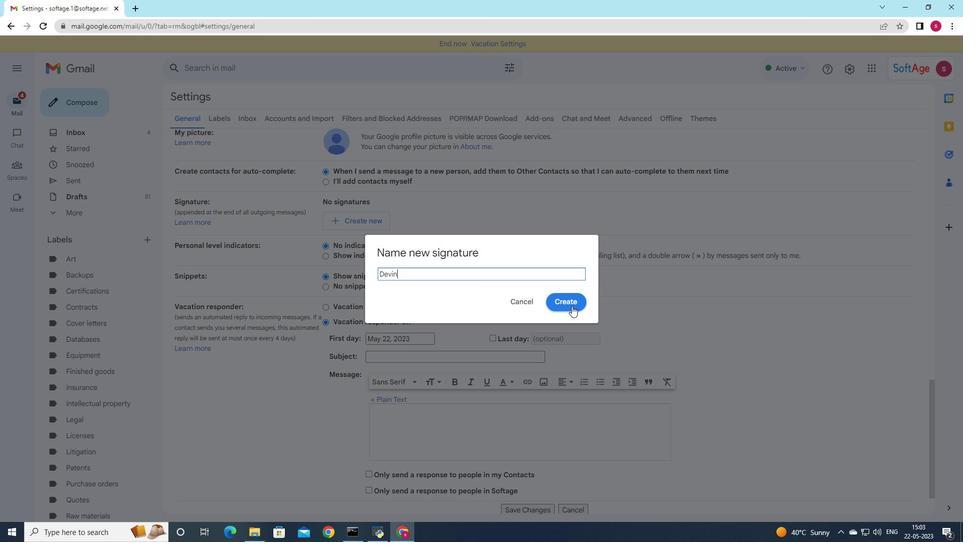 
Action: Mouse moved to (460, 362)
Screenshot: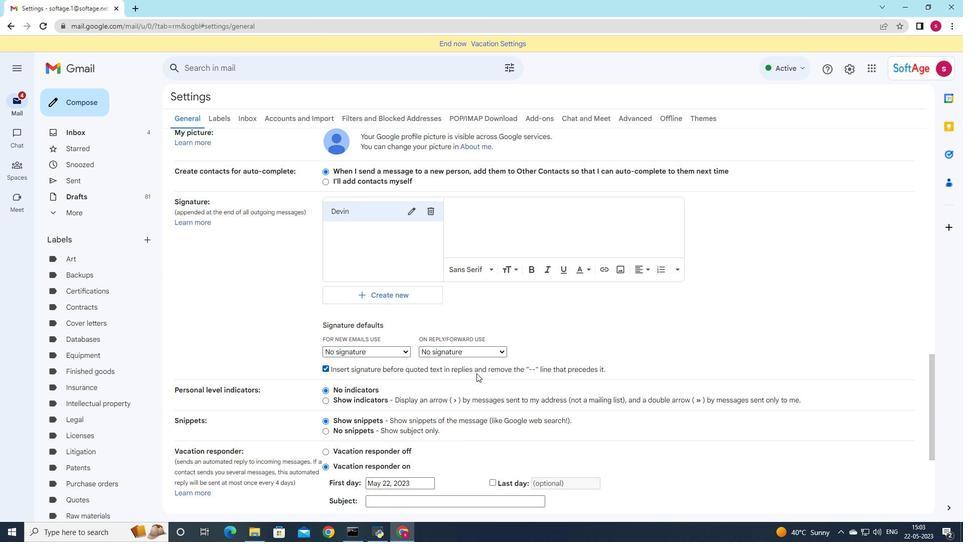 
Action: Mouse scrolled (460, 362) with delta (0, 0)
Screenshot: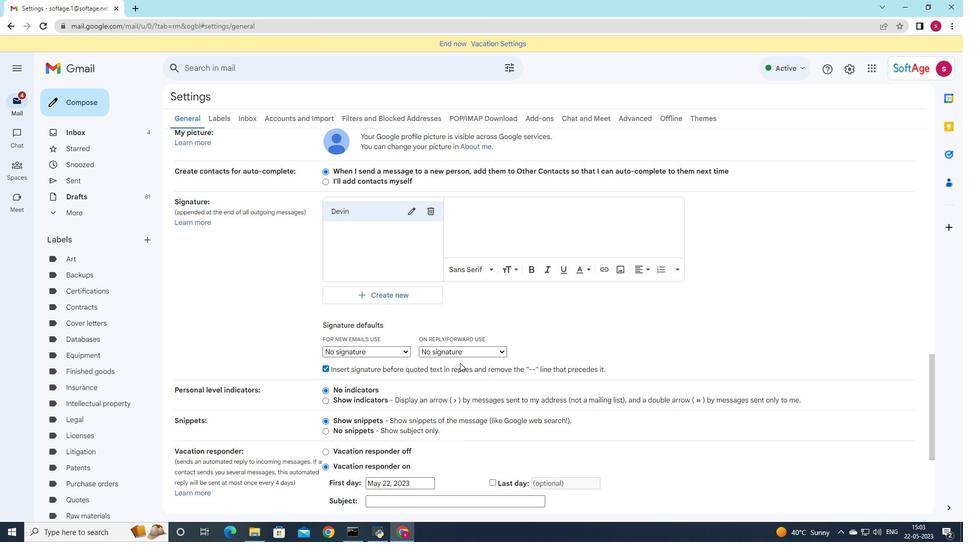 
Action: Mouse moved to (553, 168)
Screenshot: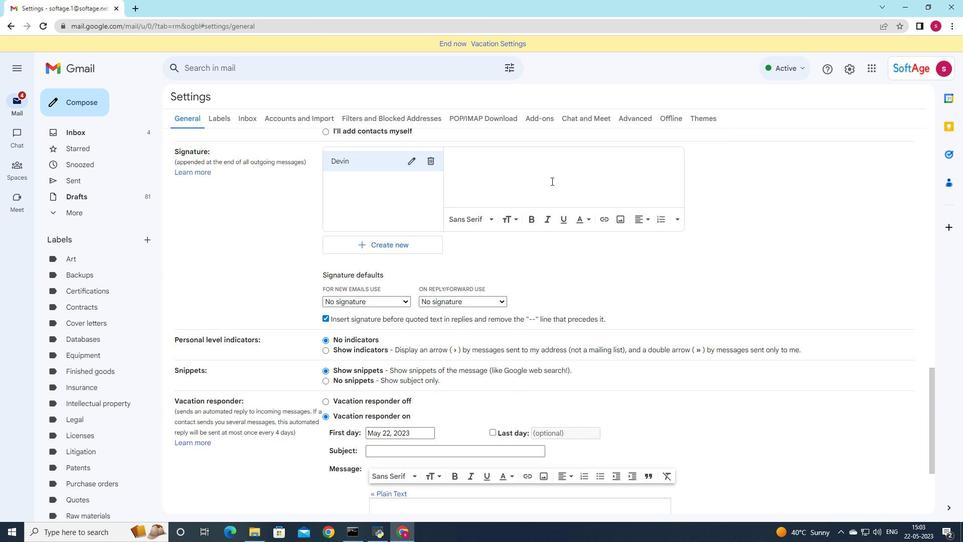 
Action: Mouse pressed left at (553, 168)
Screenshot: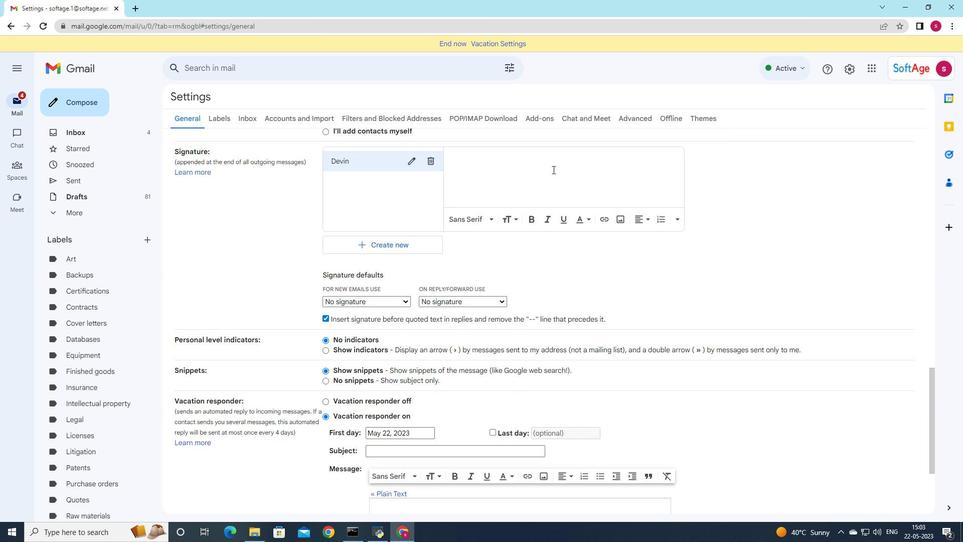 
Action: Mouse moved to (666, 211)
Screenshot: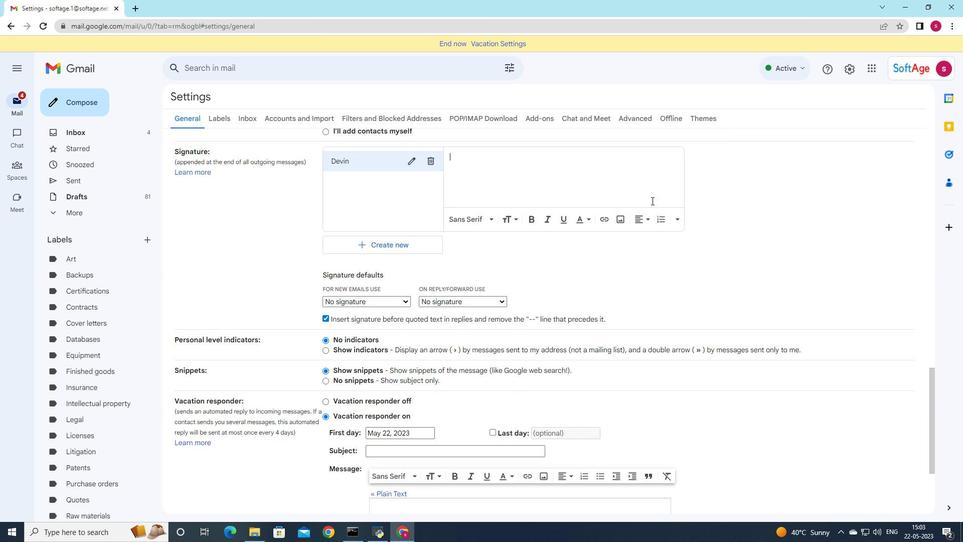 
Action: Key pressed <Key.shift>With<Key.space>best<Key.space>regards,<Key.enter><Key.shift><Key.shift>Devin<Key.space><Key.shift_r>Parker
Screenshot: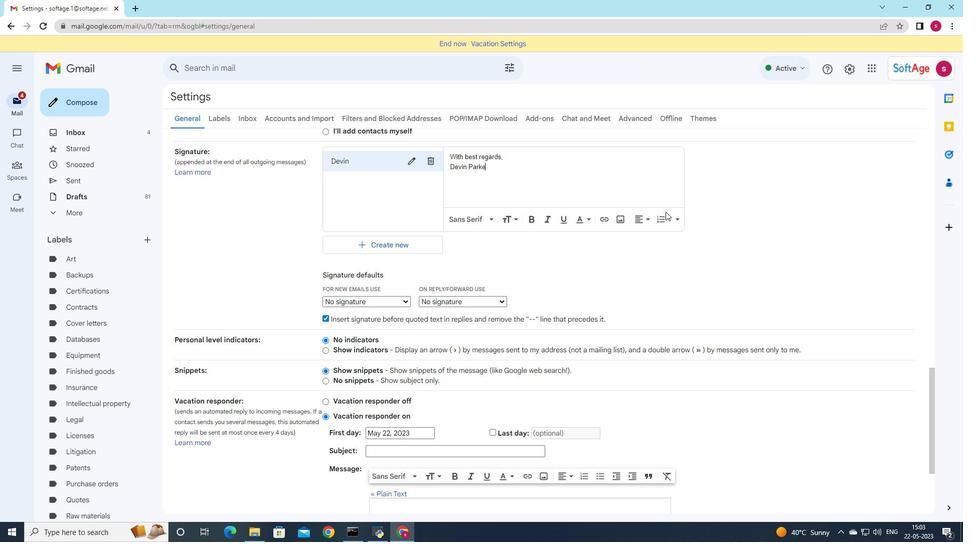 
Action: Mouse moved to (383, 298)
Screenshot: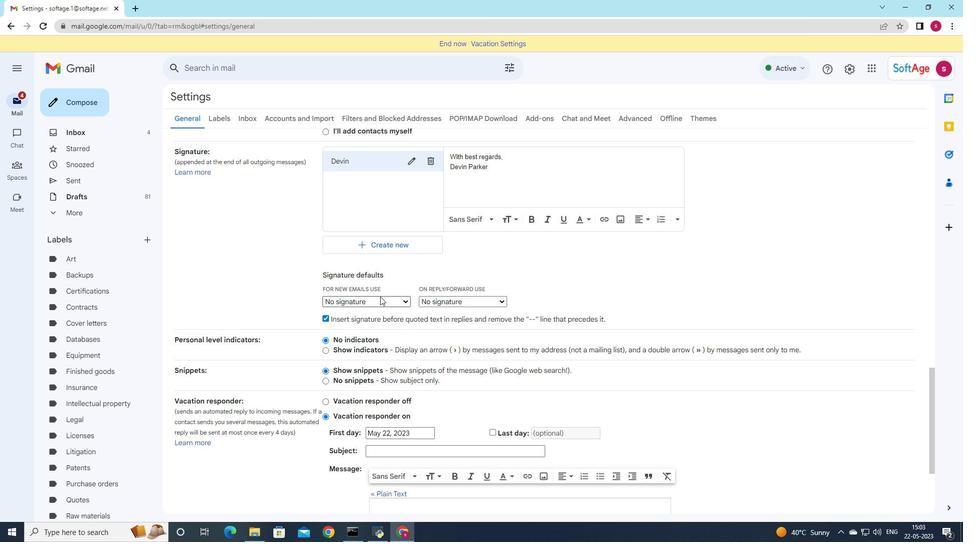 
Action: Mouse pressed left at (383, 298)
Screenshot: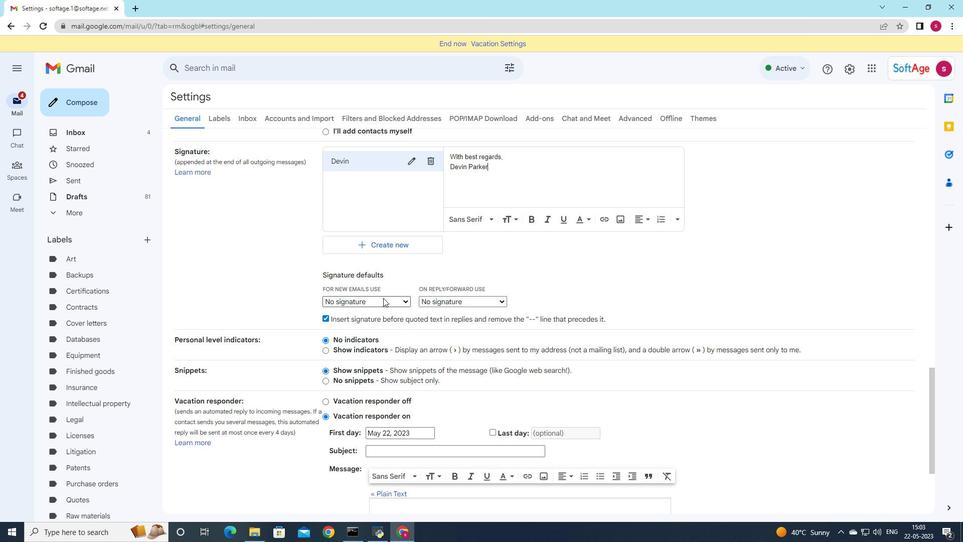 
Action: Mouse moved to (378, 318)
Screenshot: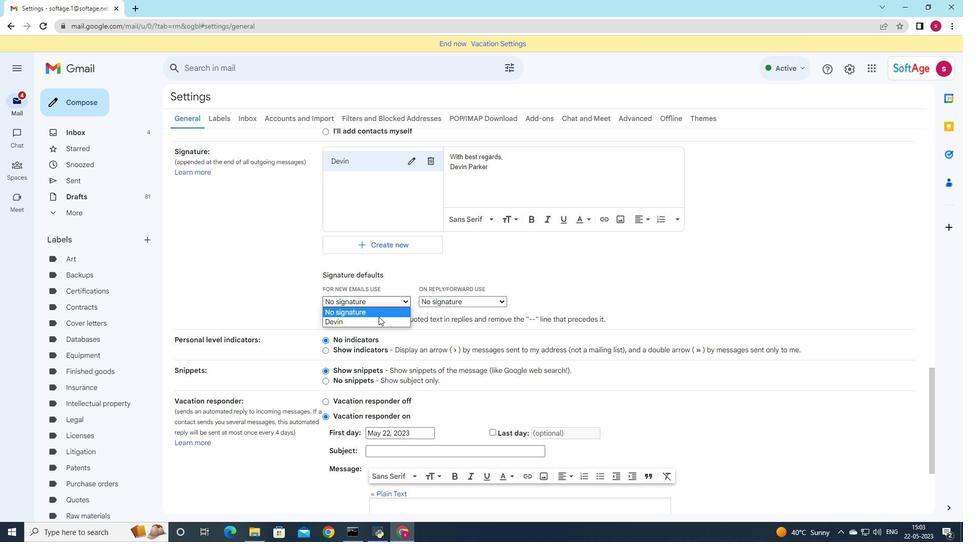 
Action: Mouse pressed left at (378, 318)
Screenshot: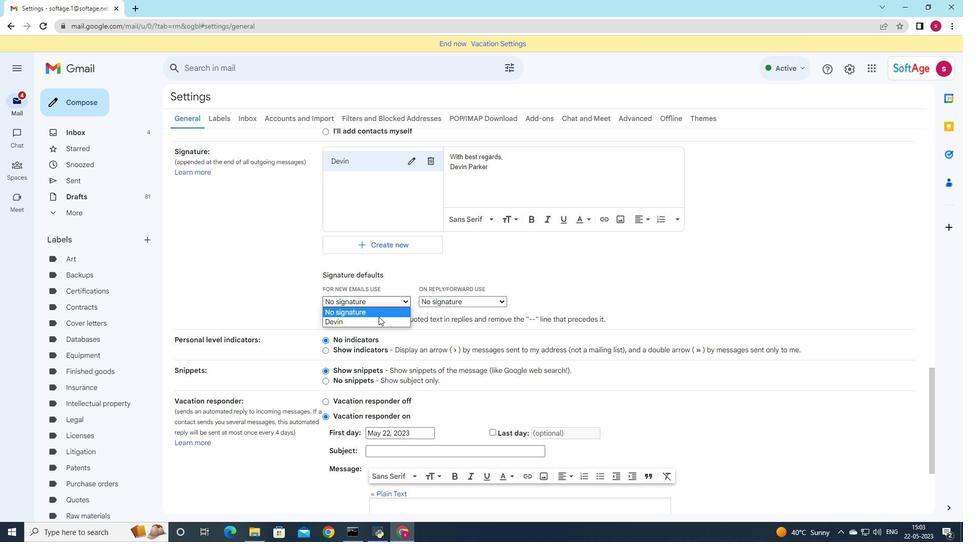 
Action: Mouse moved to (468, 298)
Screenshot: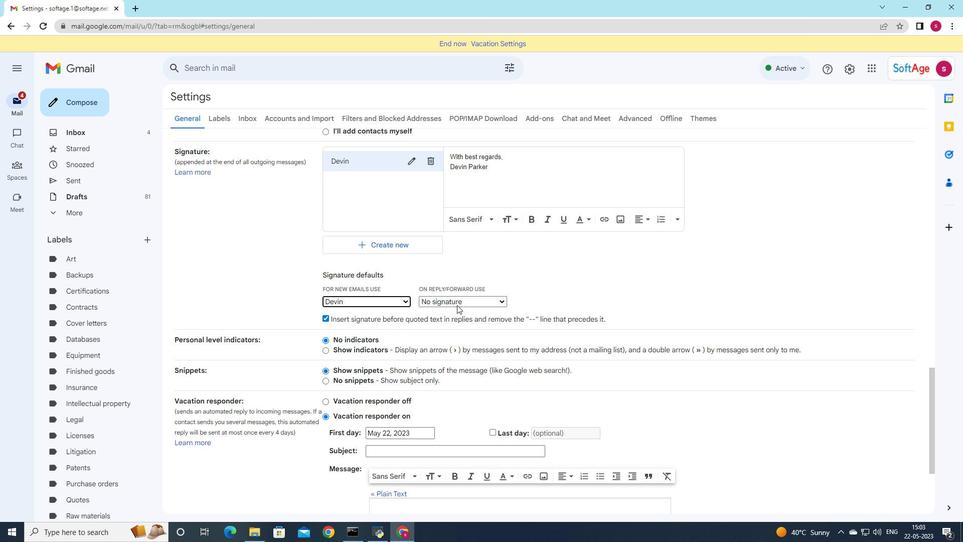 
Action: Mouse pressed left at (468, 298)
Screenshot: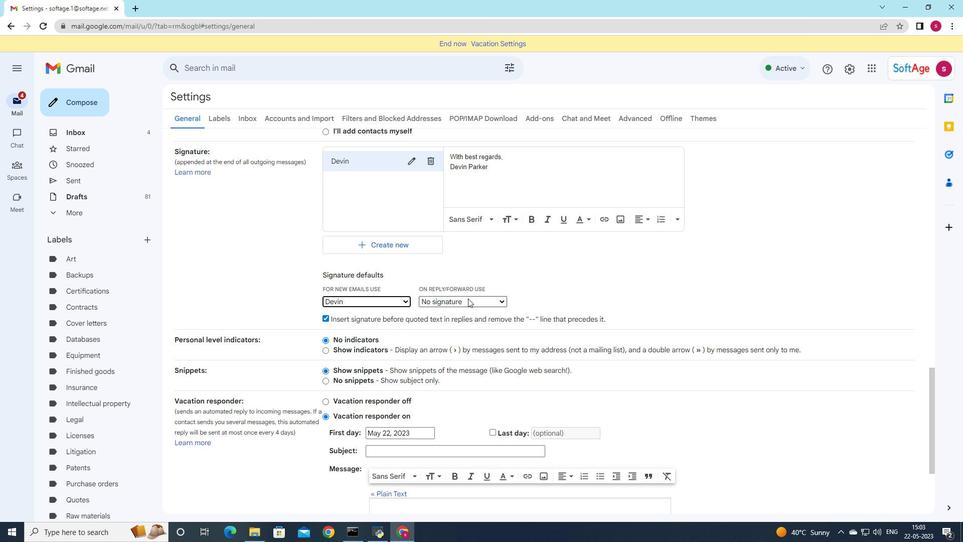 
Action: Mouse moved to (463, 318)
Screenshot: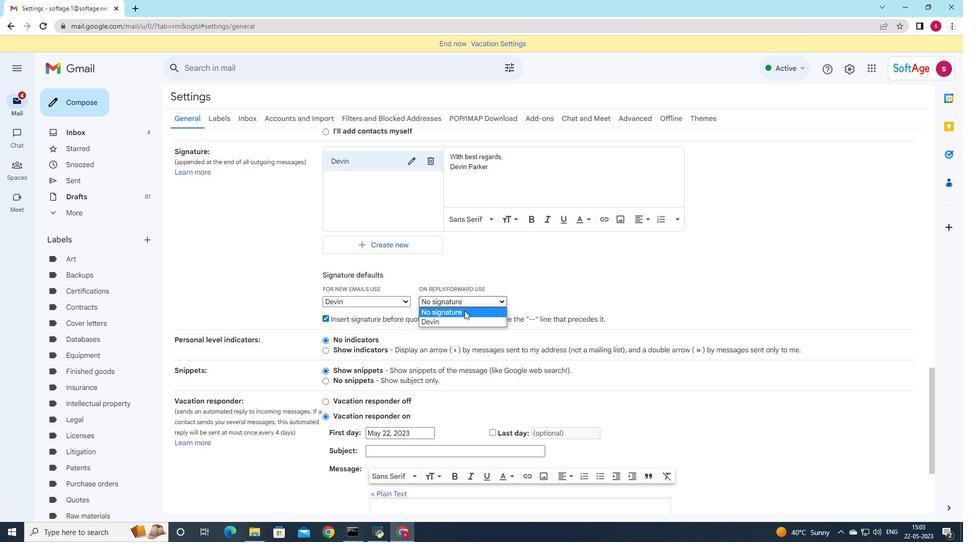 
Action: Mouse pressed left at (463, 318)
Screenshot: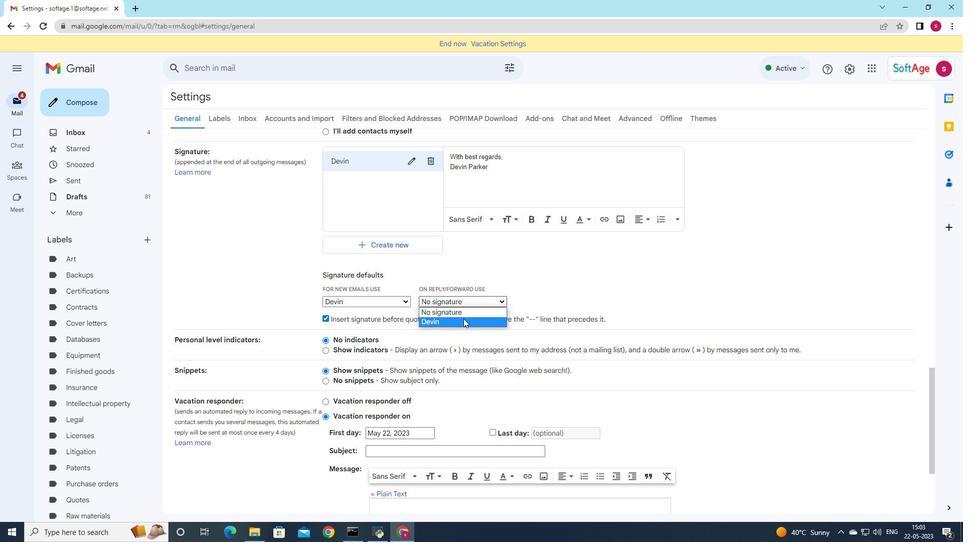 
Action: Mouse moved to (445, 327)
Screenshot: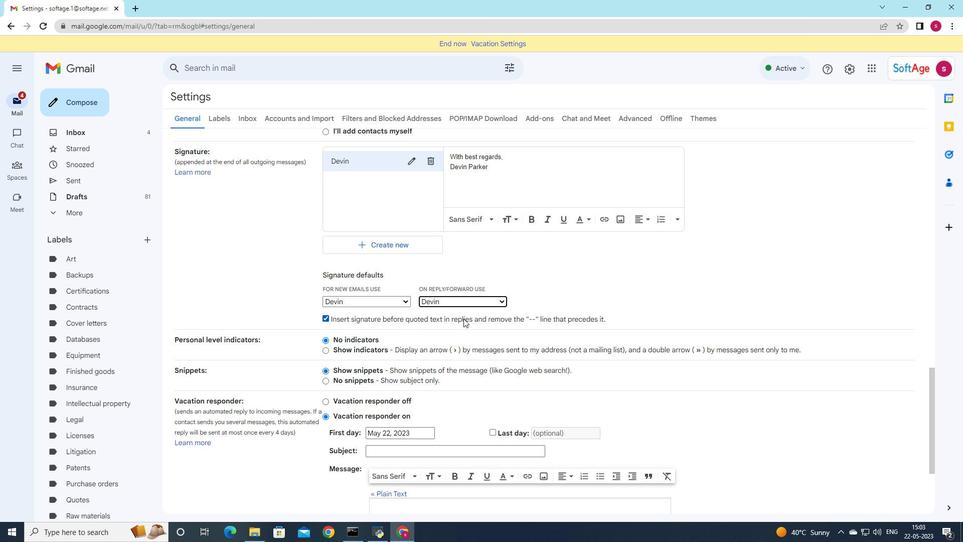
Action: Mouse scrolled (457, 321) with delta (0, 0)
Screenshot: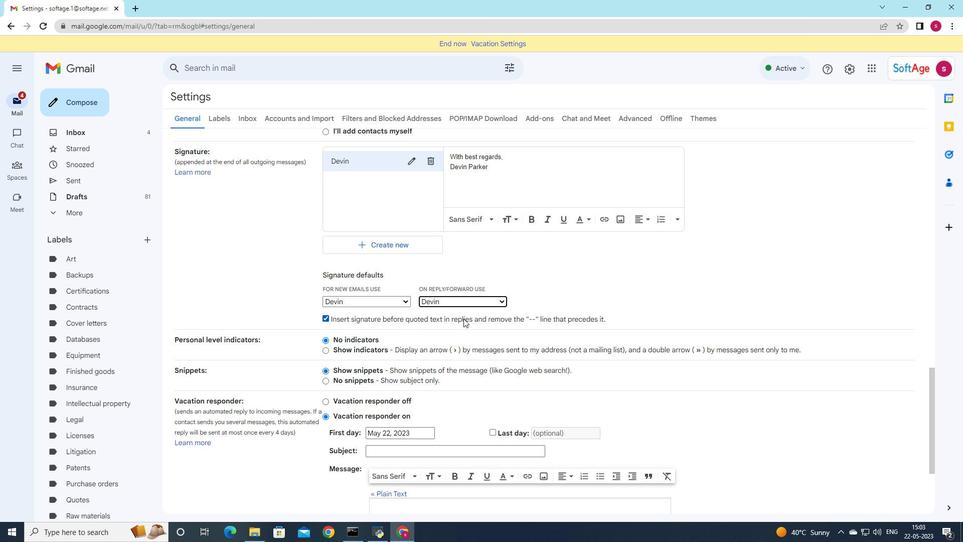 
Action: Mouse moved to (445, 327)
Screenshot: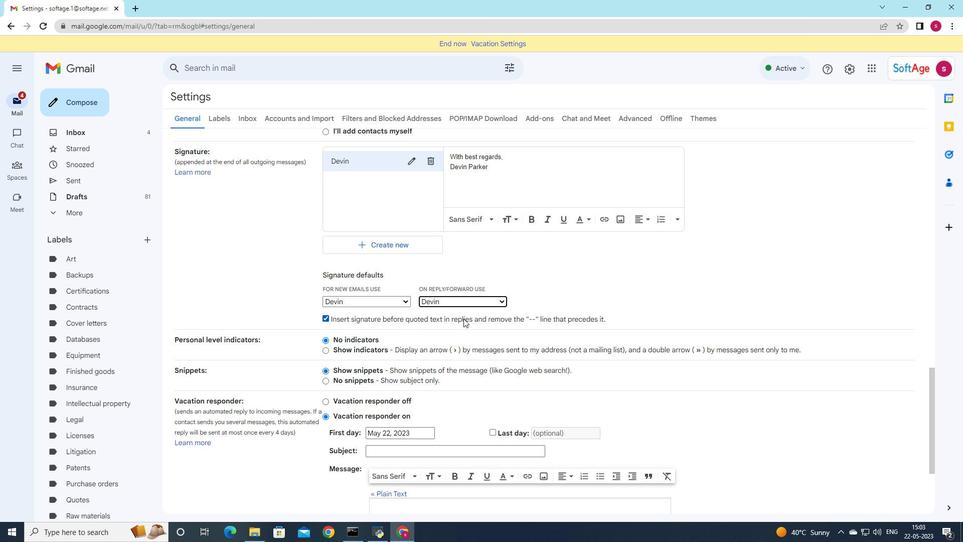 
Action: Mouse scrolled (453, 323) with delta (0, 0)
Screenshot: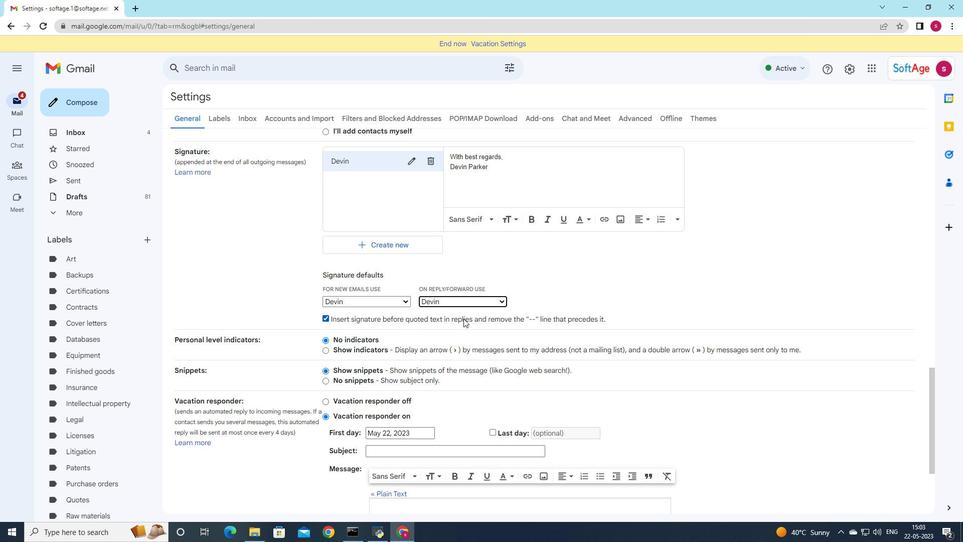 
Action: Mouse moved to (445, 326)
Screenshot: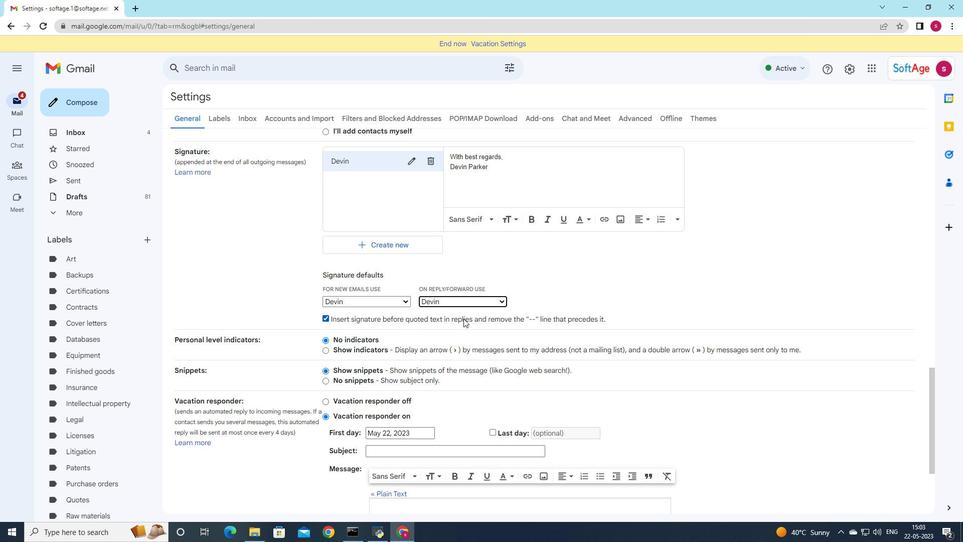 
Action: Mouse scrolled (451, 324) with delta (0, 0)
Screenshot: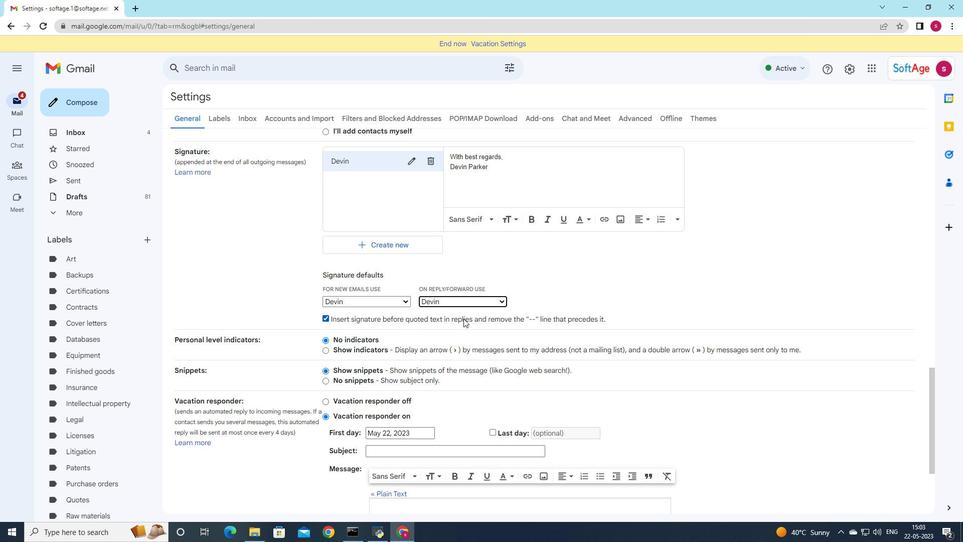 
Action: Mouse moved to (445, 326)
Screenshot: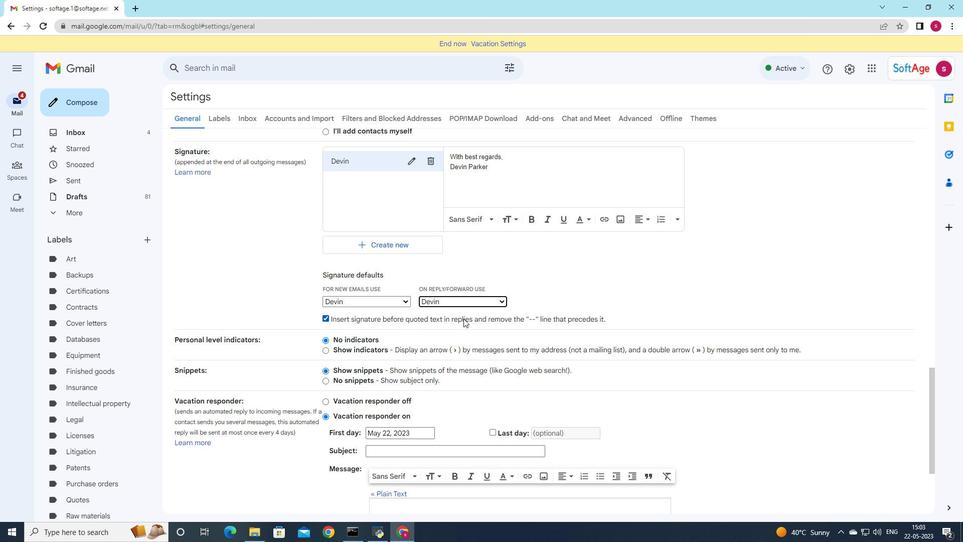 
Action: Mouse scrolled (450, 325) with delta (0, 0)
Screenshot: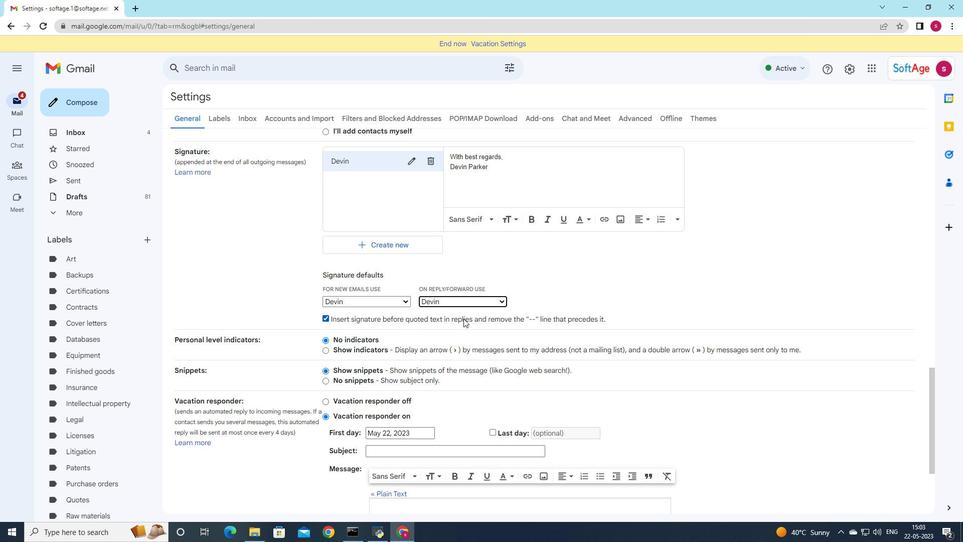 
Action: Mouse scrolled (448, 326) with delta (0, 0)
Screenshot: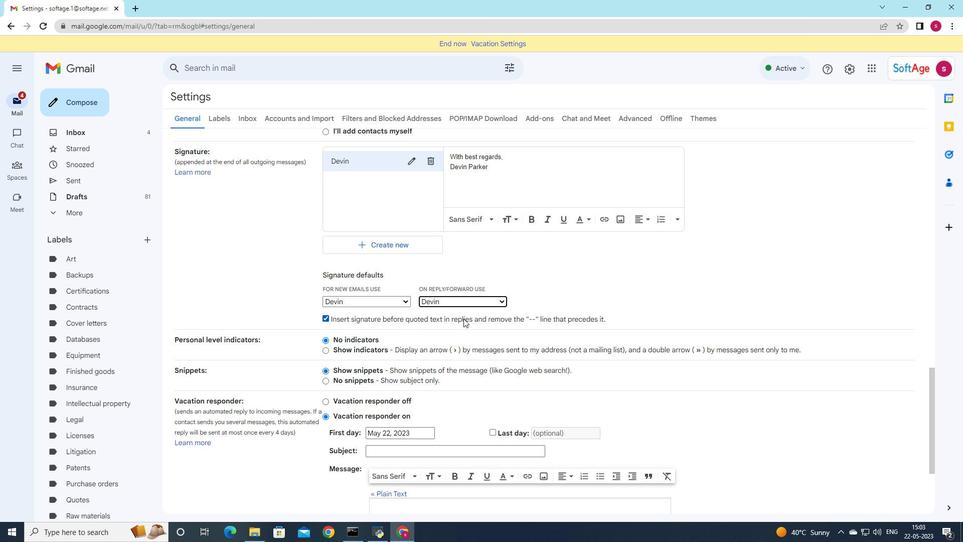 
Action: Mouse moved to (441, 331)
Screenshot: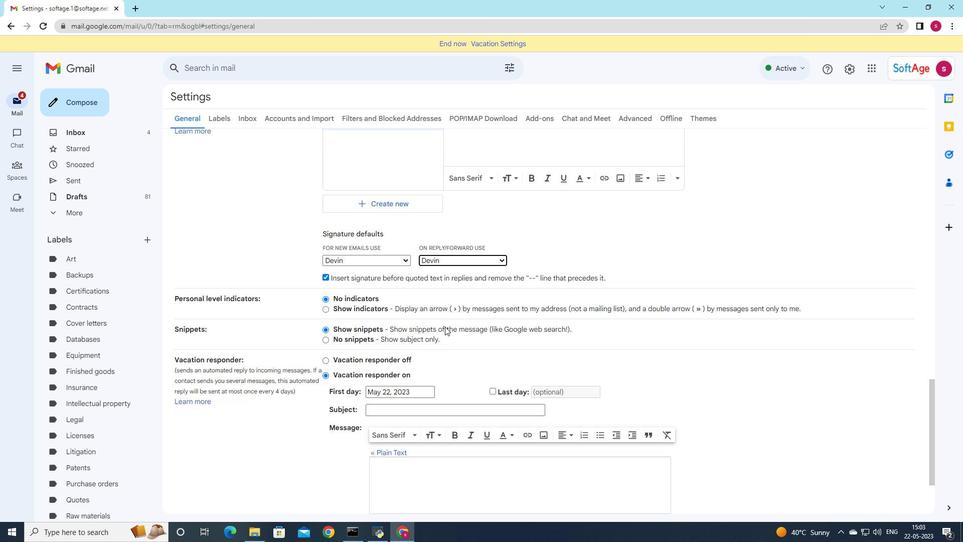 
Action: Mouse scrolled (441, 331) with delta (0, 0)
Screenshot: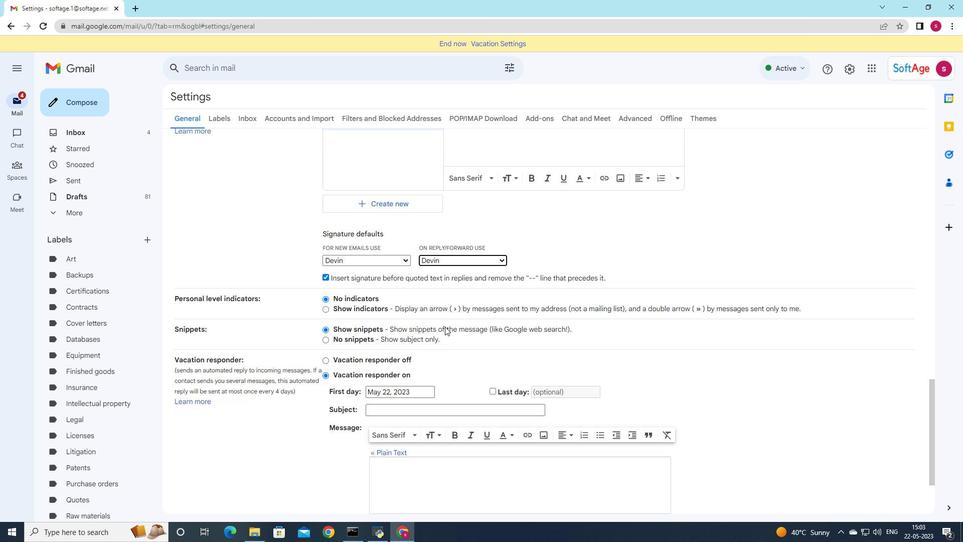 
Action: Mouse moved to (440, 334)
Screenshot: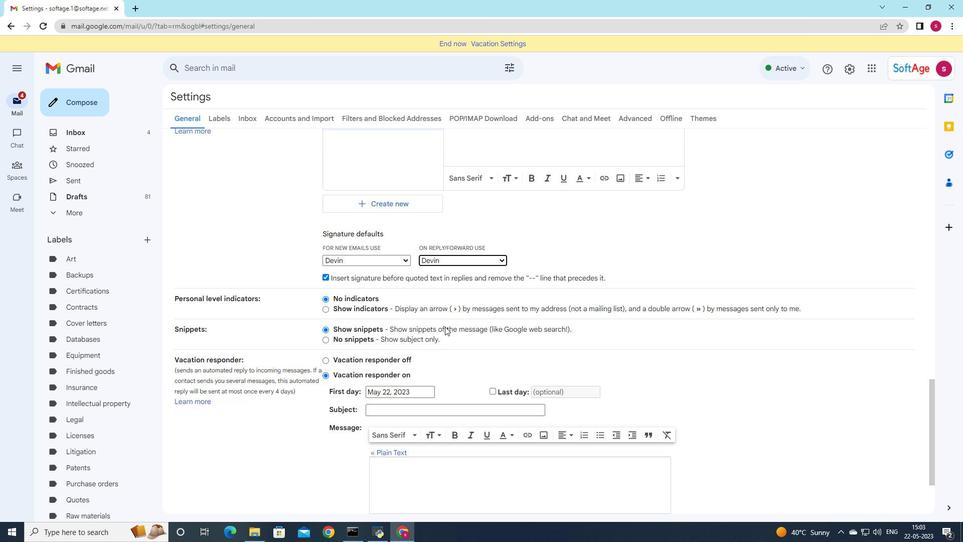 
Action: Mouse scrolled (440, 334) with delta (0, 0)
Screenshot: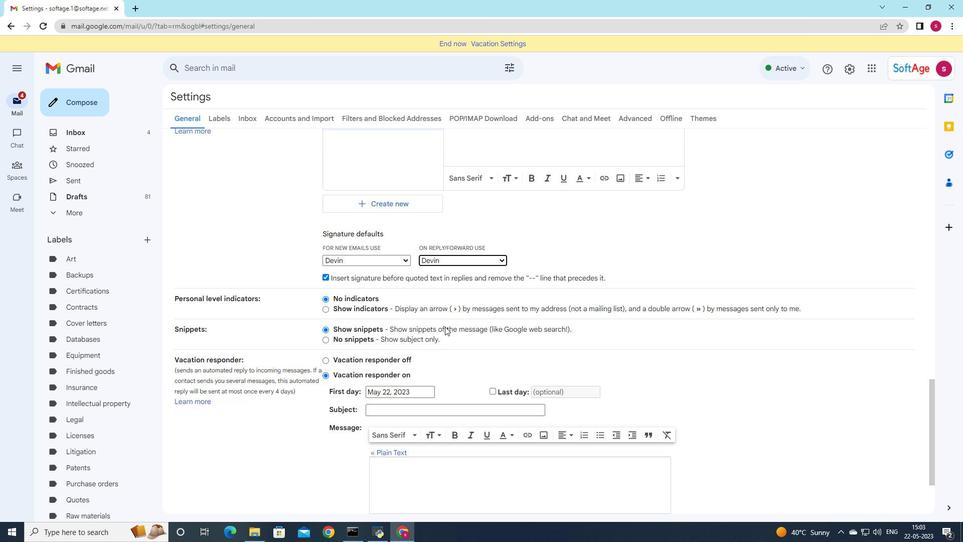 
Action: Mouse moved to (437, 353)
Screenshot: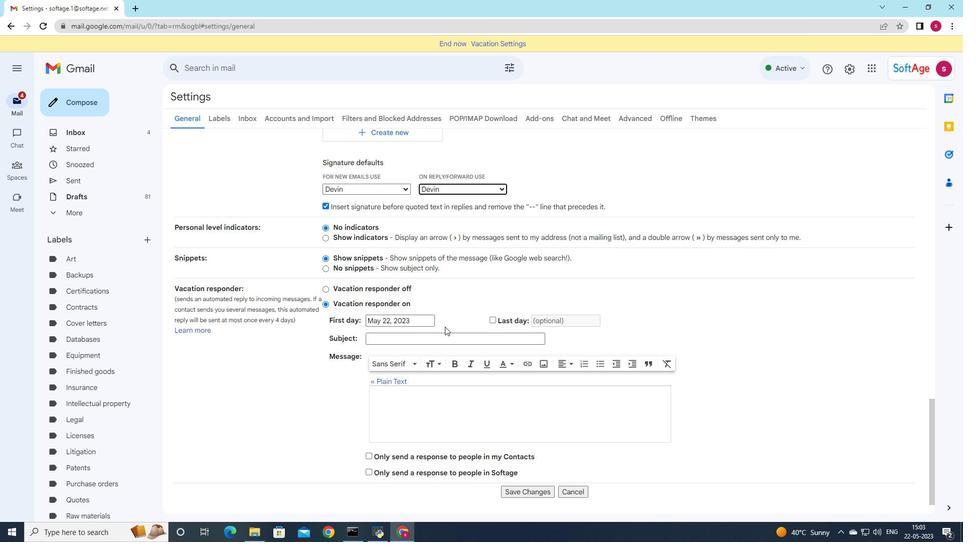 
Action: Mouse scrolled (437, 353) with delta (0, 0)
Screenshot: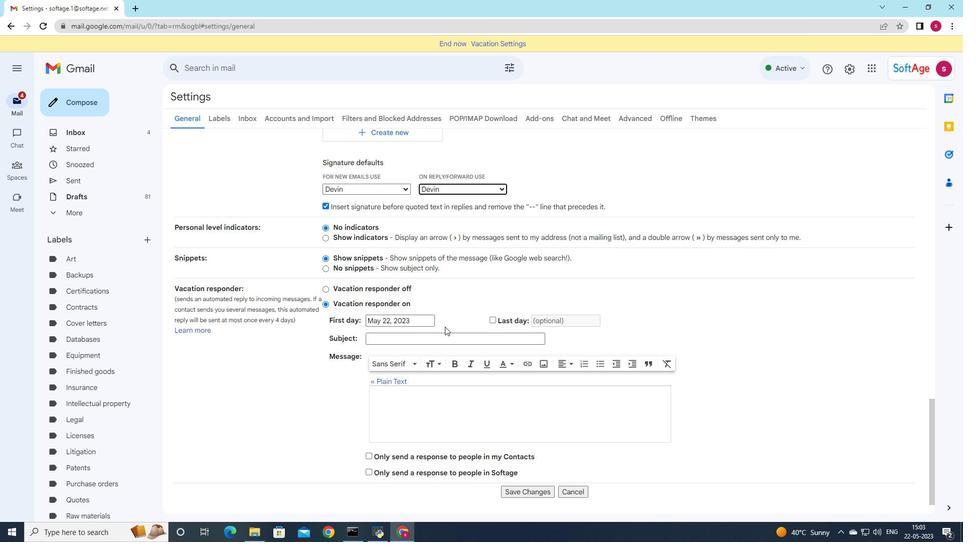 
Action: Mouse moved to (507, 457)
Screenshot: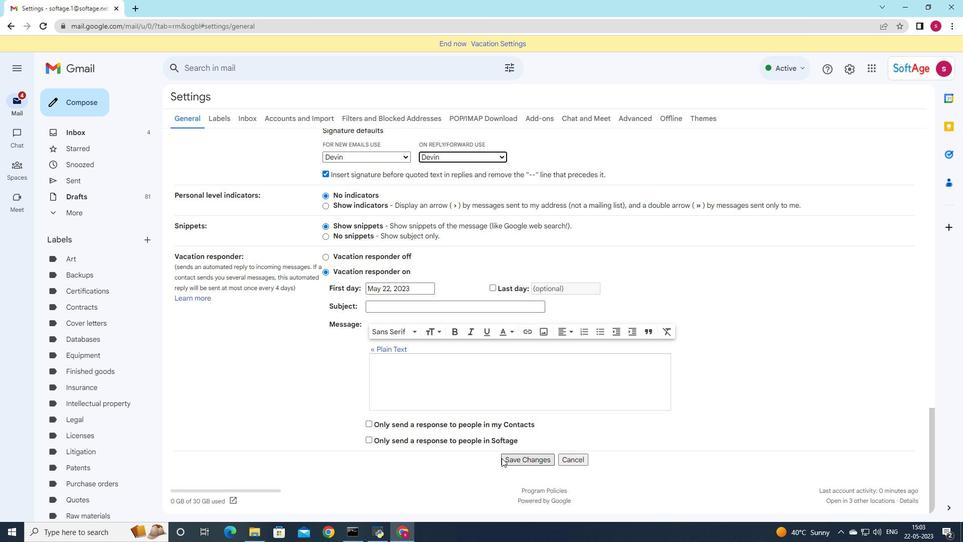 
Action: Mouse pressed left at (507, 457)
Screenshot: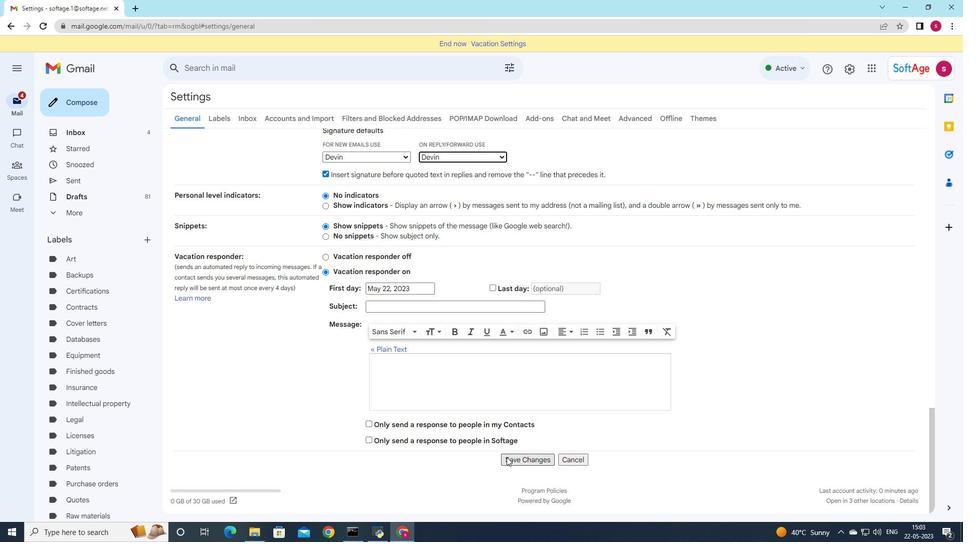 
Action: Mouse moved to (61, 91)
Screenshot: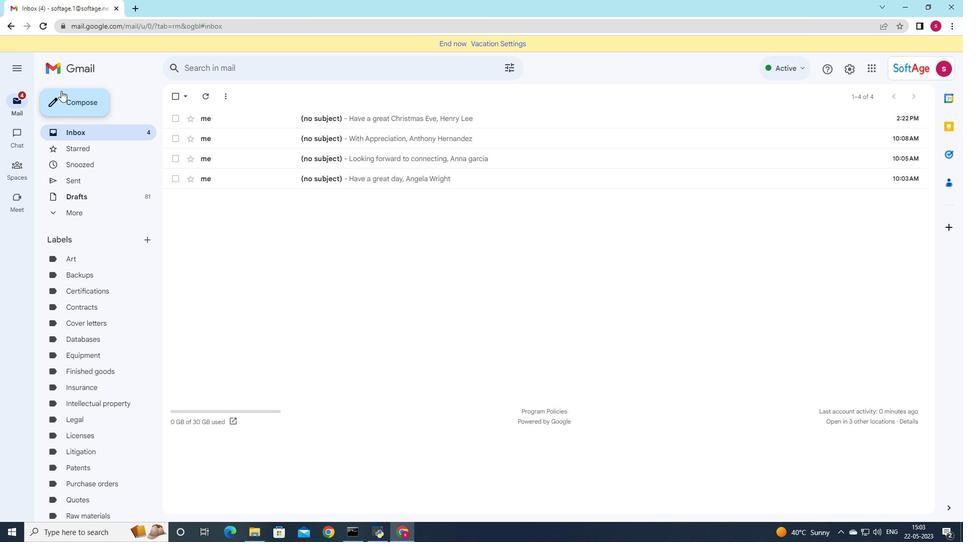 
Action: Mouse pressed left at (61, 91)
Screenshot: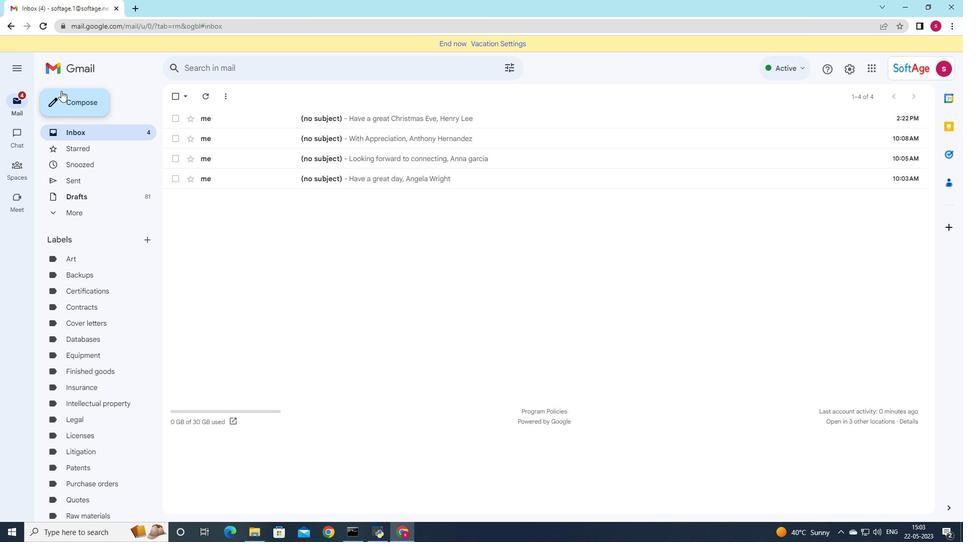 
Action: Mouse moved to (716, 309)
Screenshot: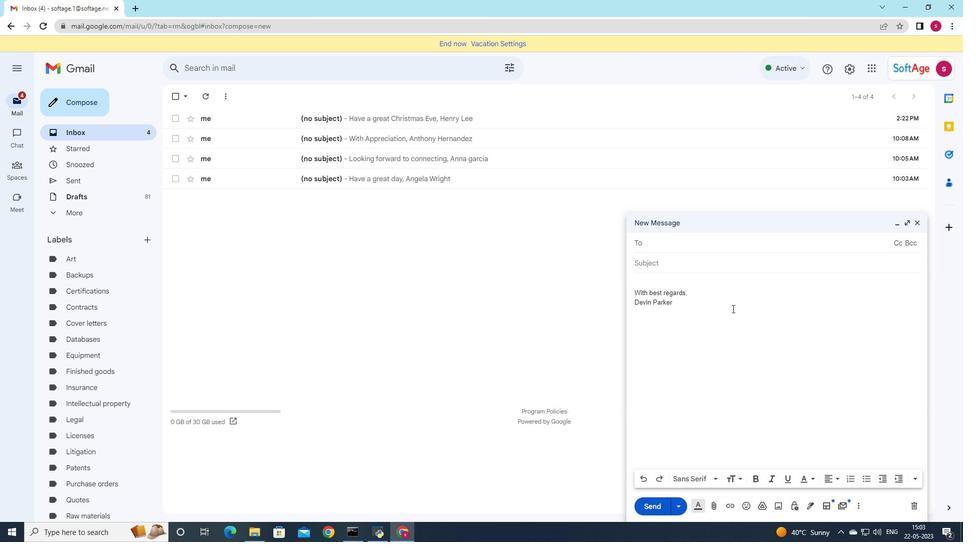 
Action: Key pressed so
Screenshot: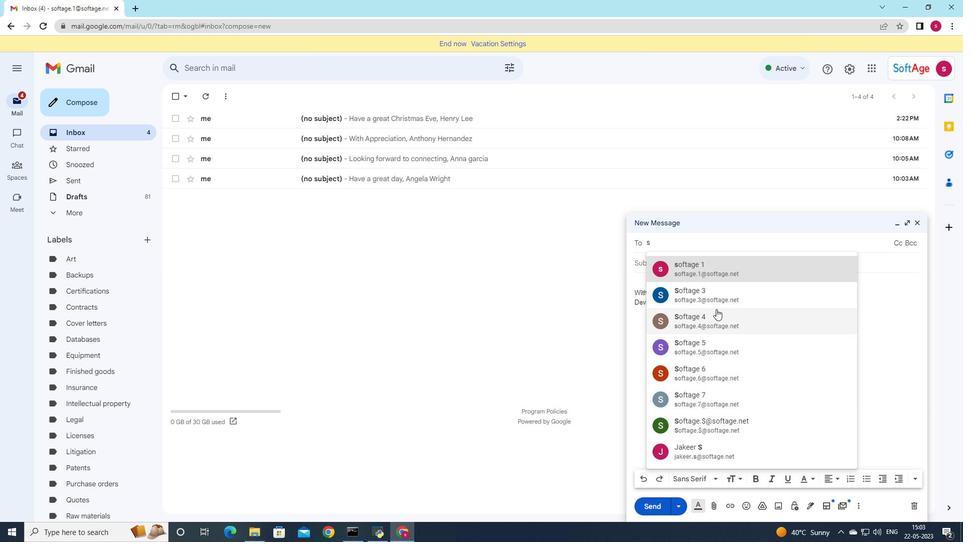 
Action: Mouse moved to (670, 279)
Screenshot: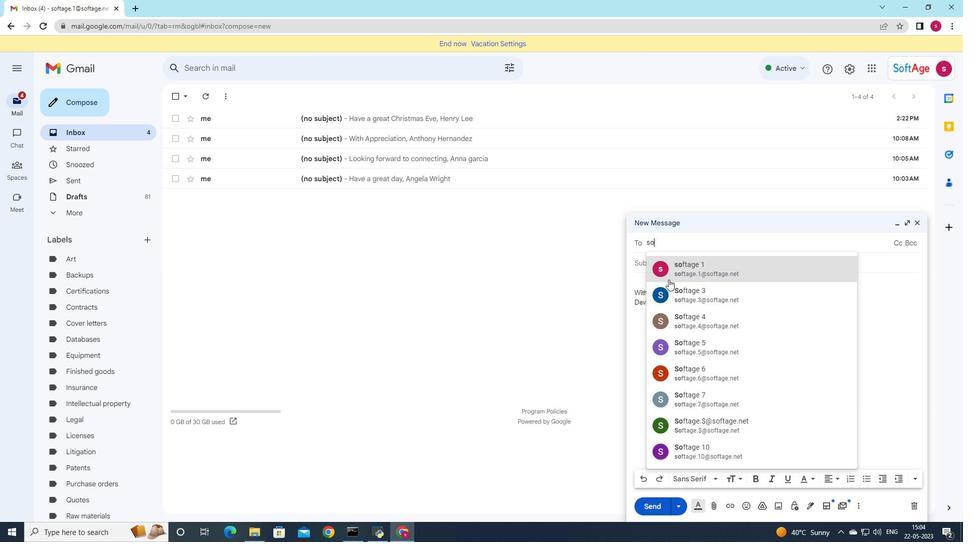 
Action: Mouse pressed left at (670, 279)
Screenshot: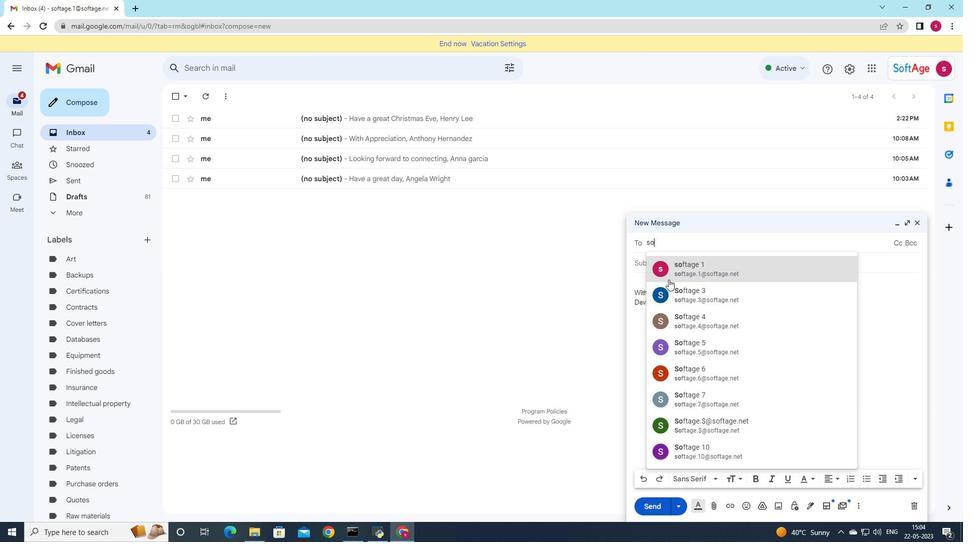 
Action: Mouse moved to (152, 242)
Screenshot: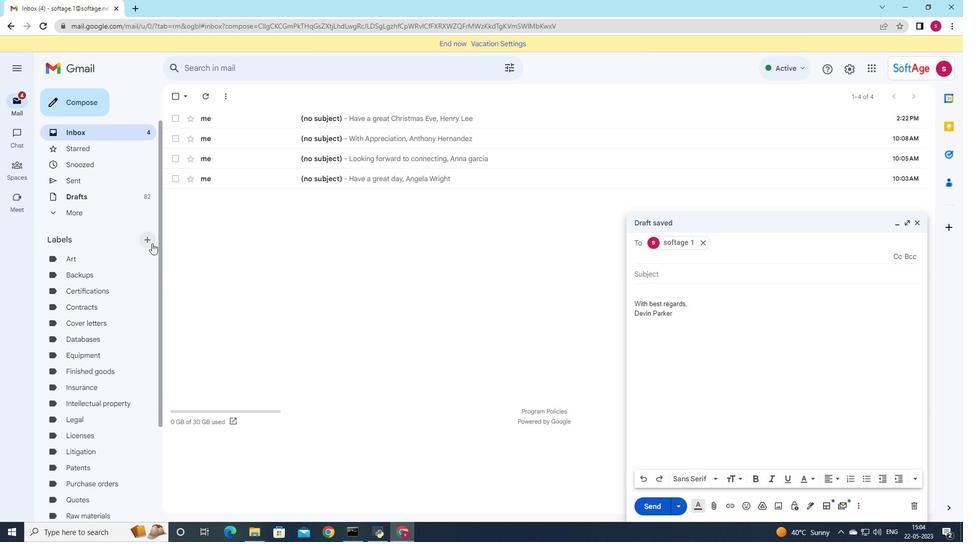 
Action: Mouse pressed left at (152, 242)
Screenshot: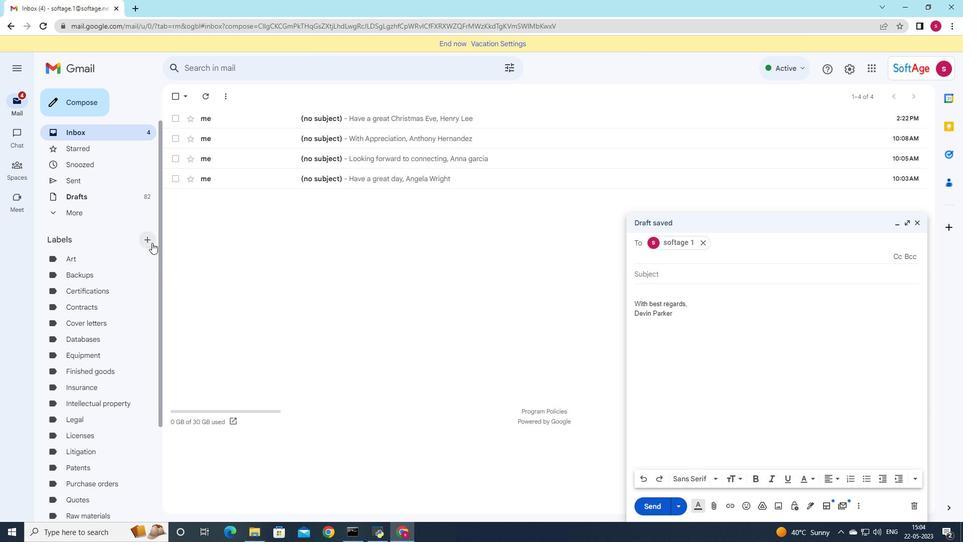 
Action: Mouse moved to (324, 284)
Screenshot: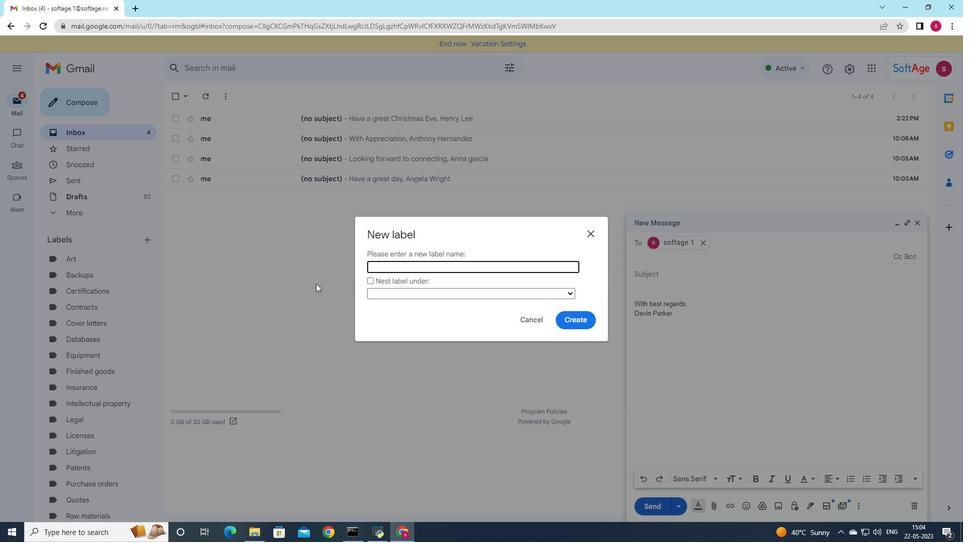 
Action: Key pressed <Key.shift>Copyrights
Screenshot: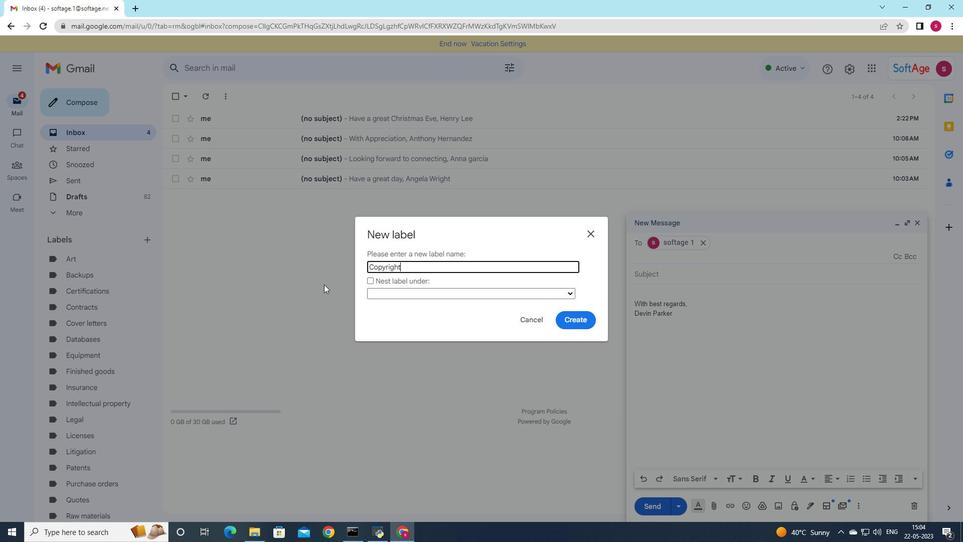 
Action: Mouse moved to (568, 323)
Screenshot: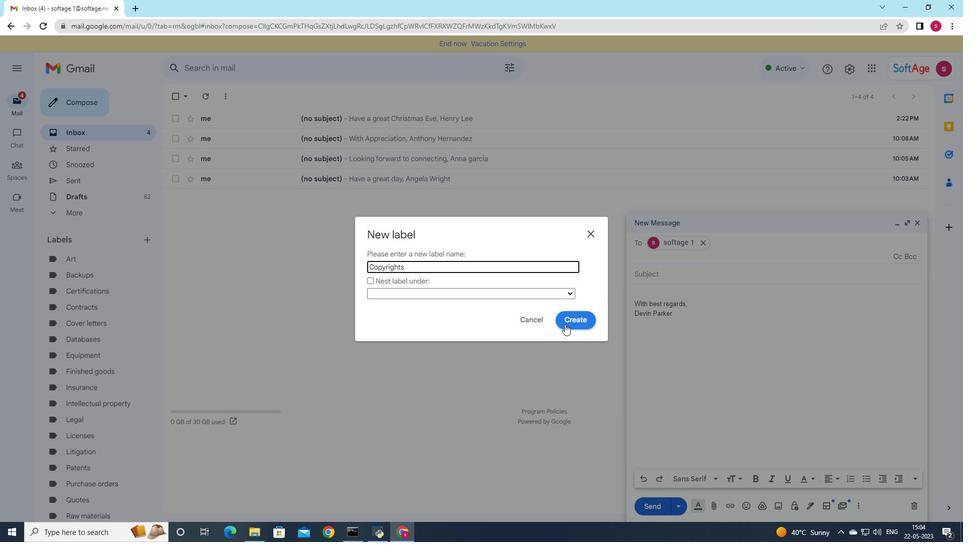 
Action: Mouse pressed left at (568, 323)
Screenshot: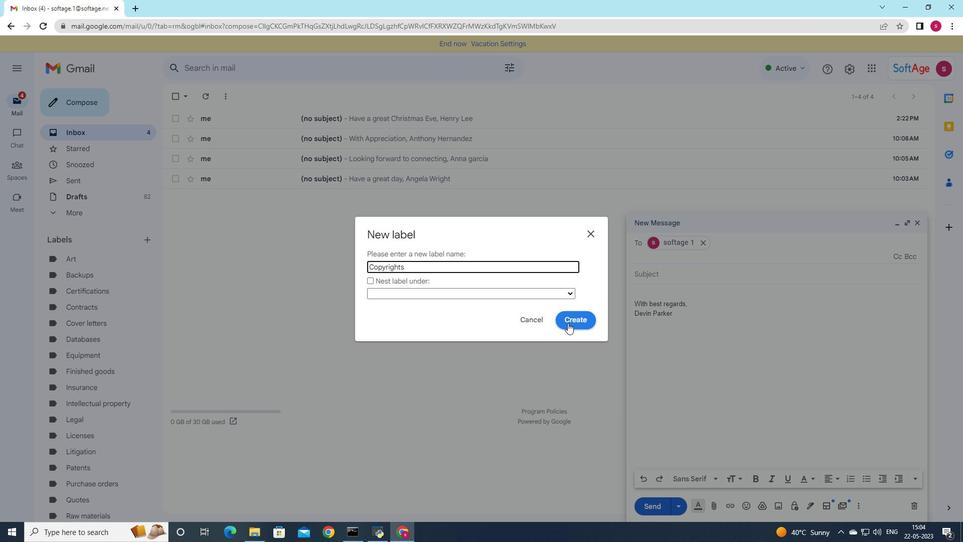
Action: Mouse moved to (580, 452)
Screenshot: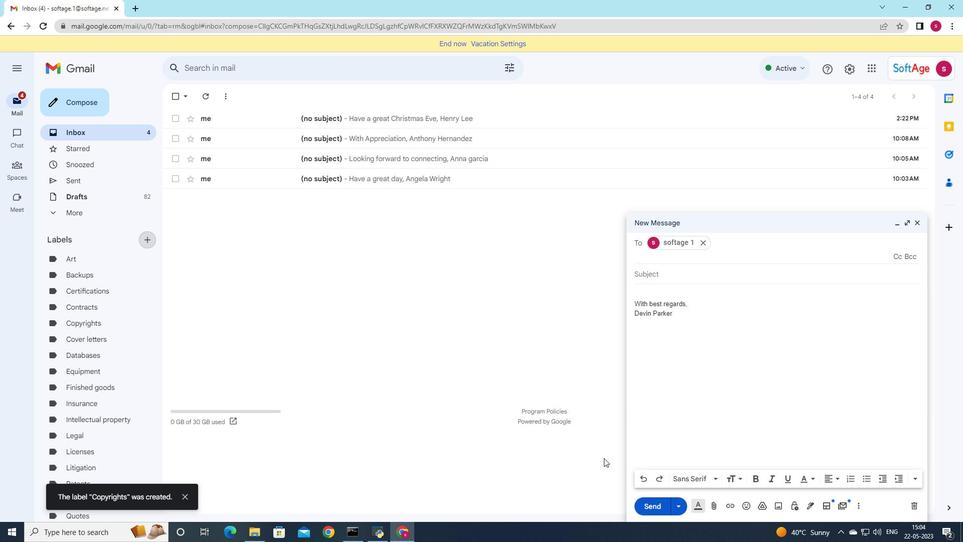 
